 Task: Look for space in Verneuil-sur-Seine, France from 5th June, 2023 to 16th June, 2023 for 2 adults in price range Rs.14000 to Rs.18000. Place can be entire place with 1  bedroom having 1 bed and 1 bathroom. Property type can be house, flat, guest house, hotel. Booking option can be shelf check-in. Required host language is English.
Action: Mouse moved to (438, 96)
Screenshot: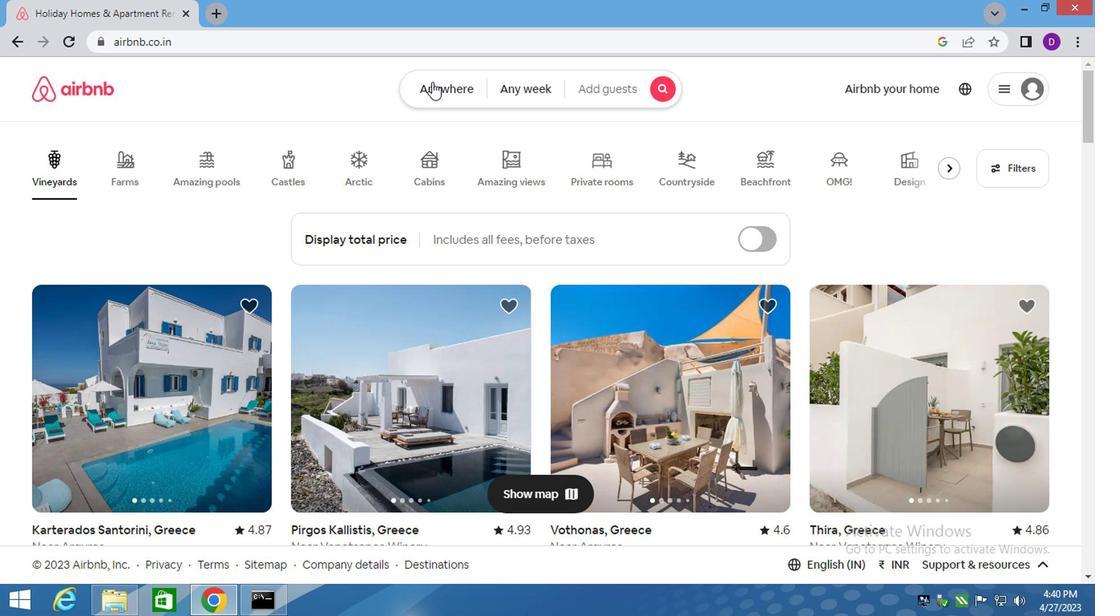 
Action: Mouse pressed left at (438, 96)
Screenshot: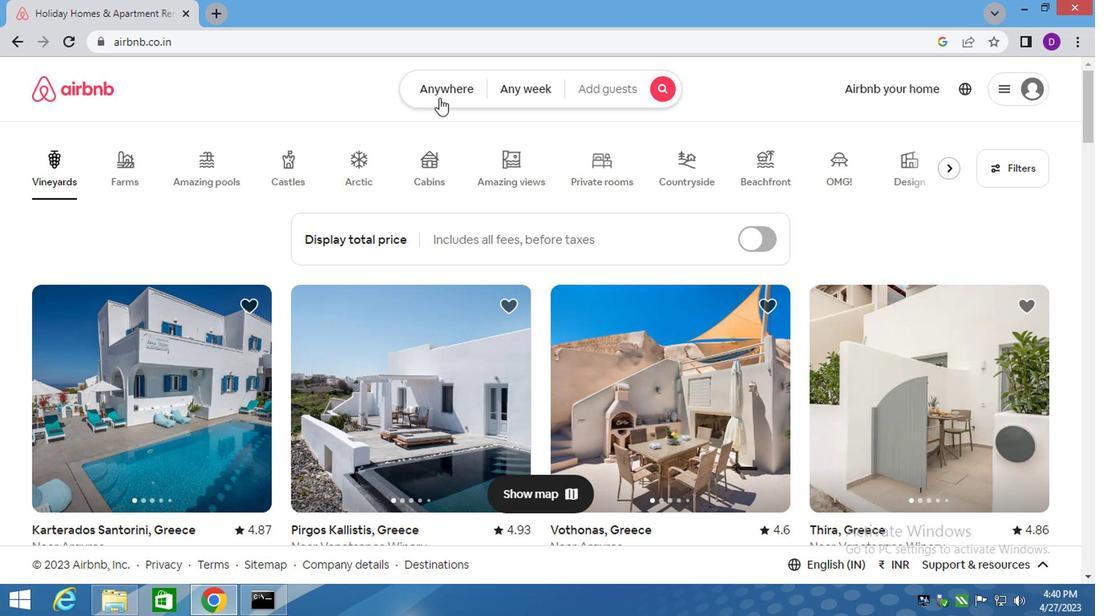 
Action: Mouse moved to (325, 154)
Screenshot: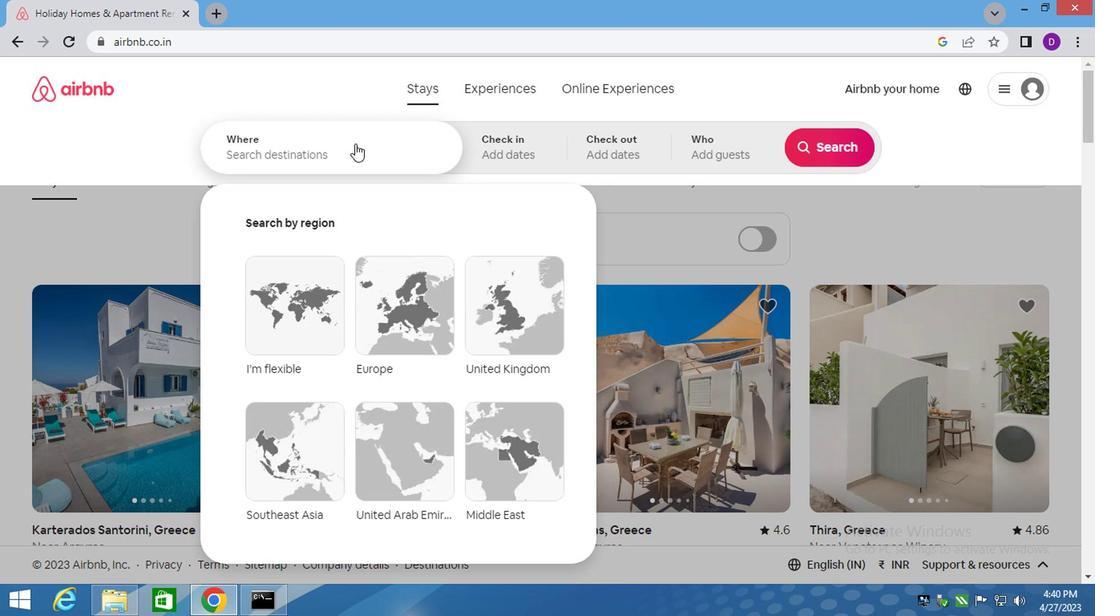 
Action: Mouse pressed left at (325, 154)
Screenshot: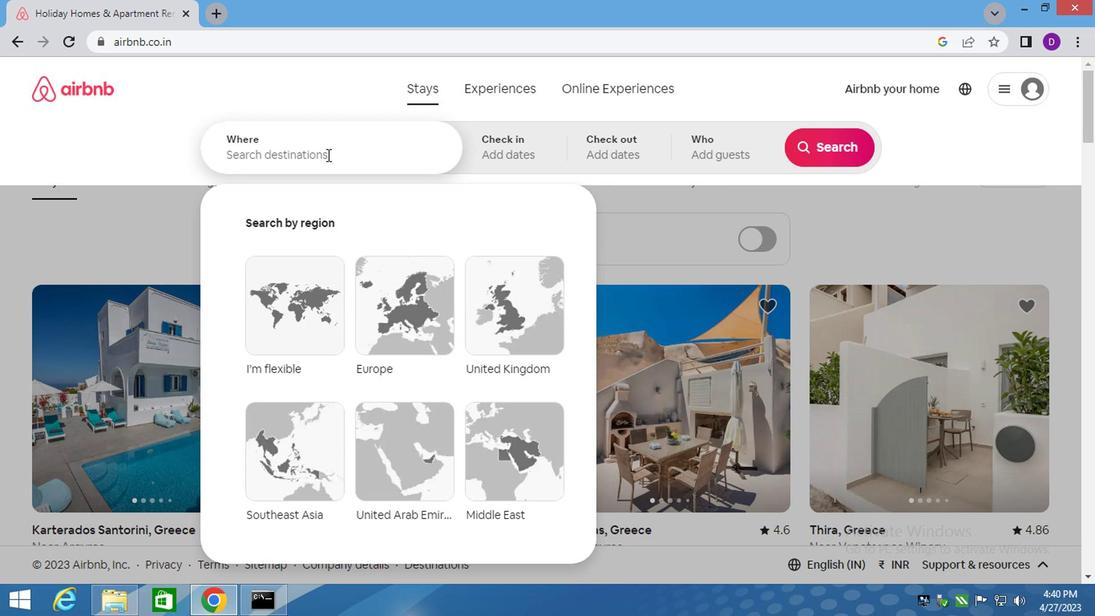 
Action: Key pressed <Key.shift>VERNEUIL<Key.down><Key.down><Key.space><Key.backspace>,<Key.shift>FRA<Key.up><Key.enter>
Screenshot: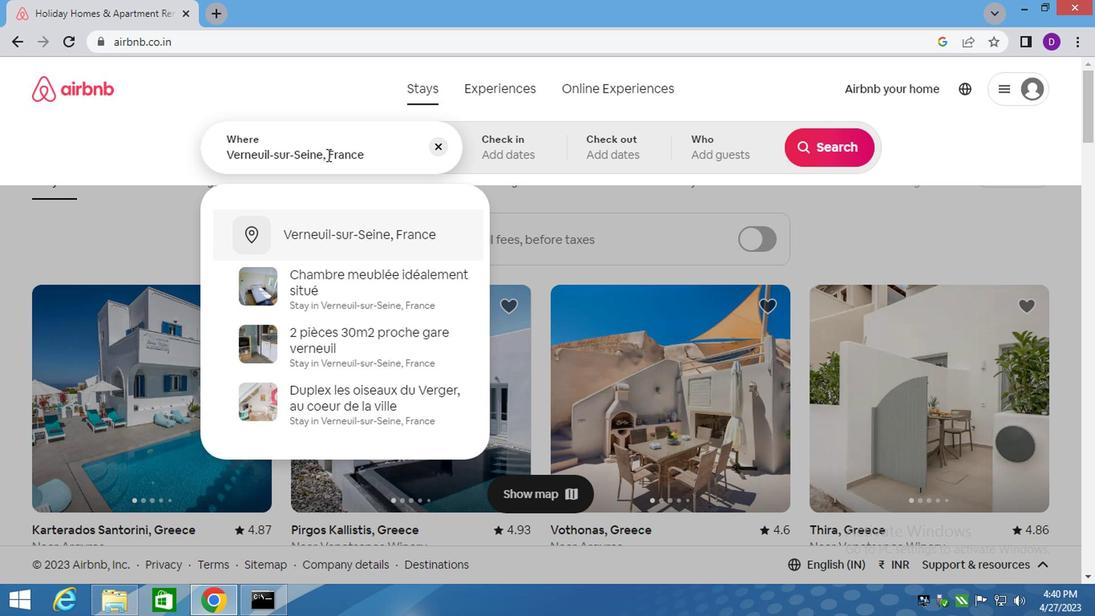 
Action: Mouse moved to (819, 277)
Screenshot: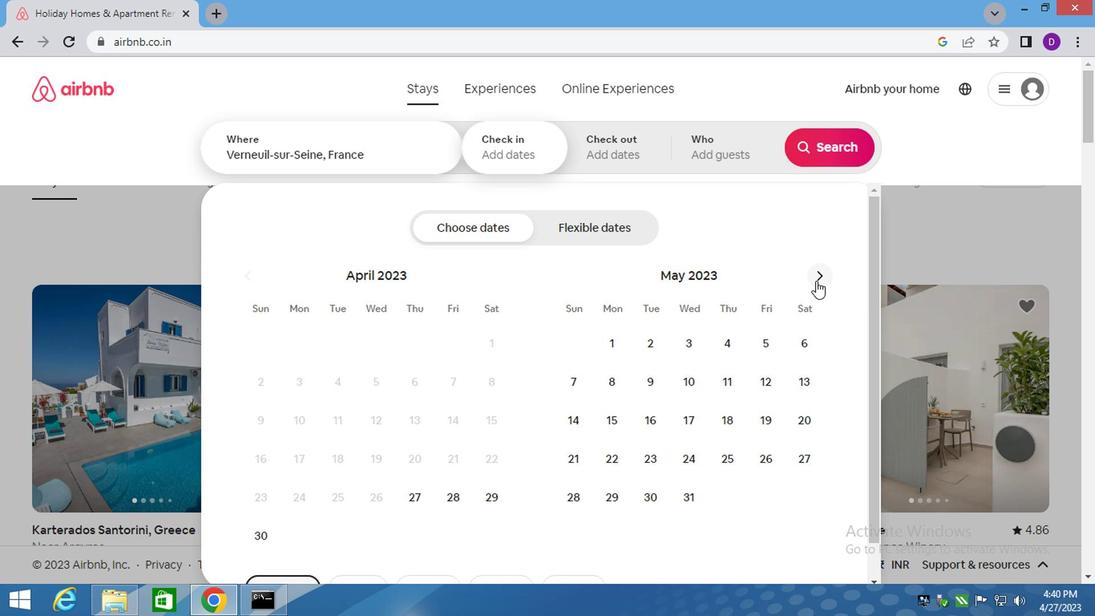 
Action: Mouse pressed left at (819, 277)
Screenshot: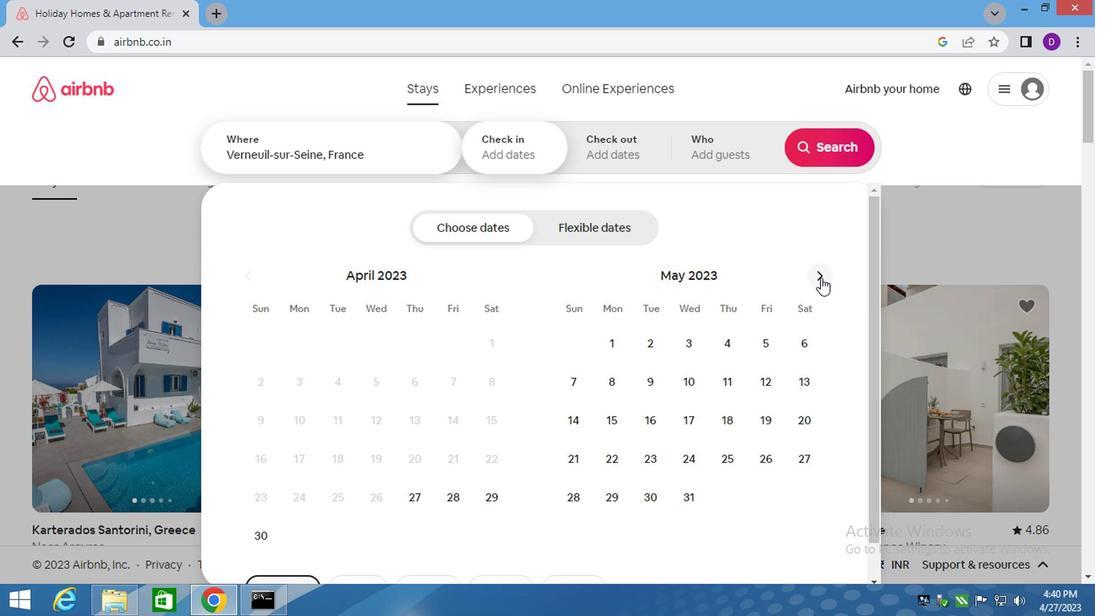 
Action: Mouse moved to (616, 384)
Screenshot: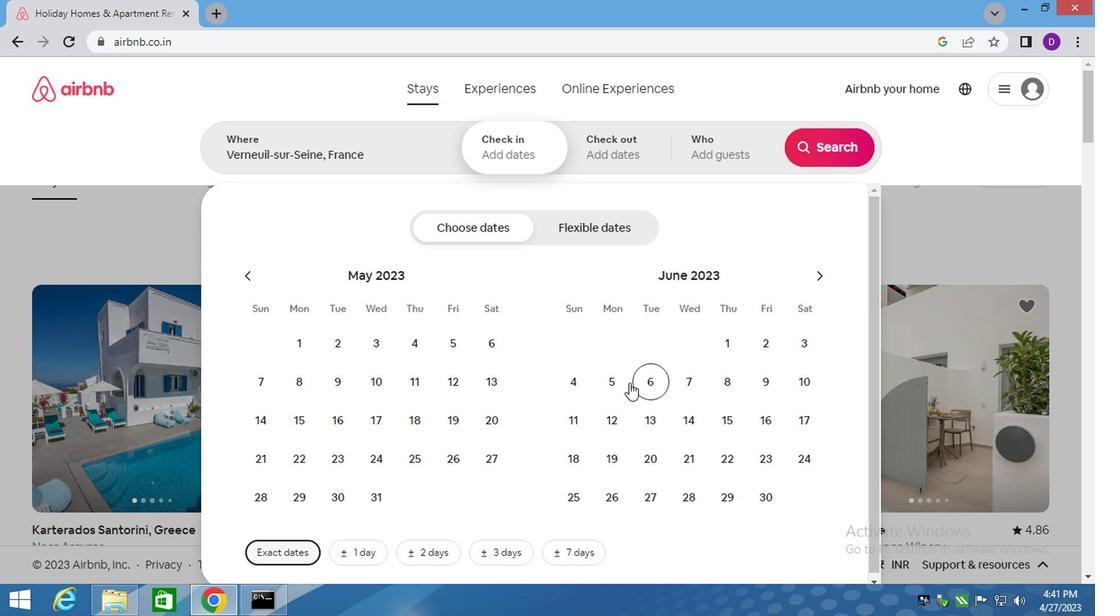 
Action: Mouse pressed left at (616, 384)
Screenshot: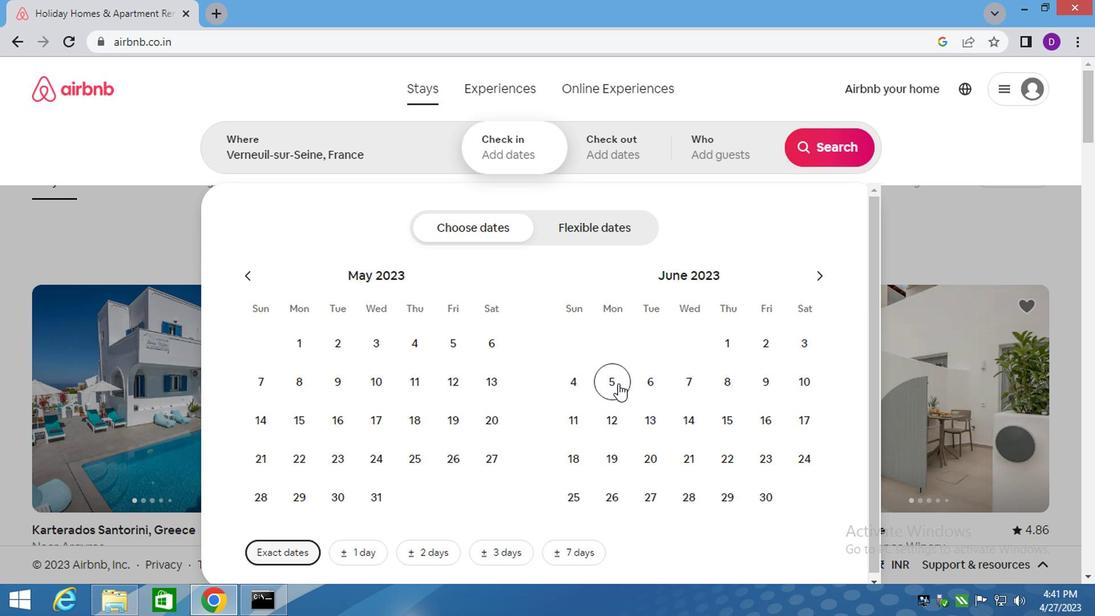 
Action: Mouse moved to (776, 420)
Screenshot: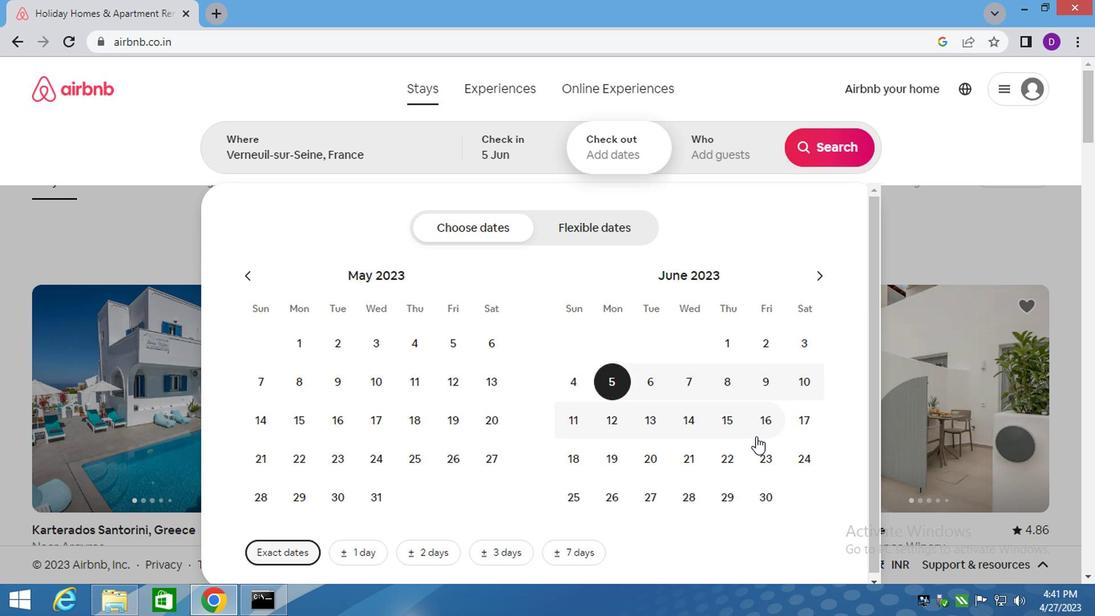 
Action: Mouse pressed left at (776, 420)
Screenshot: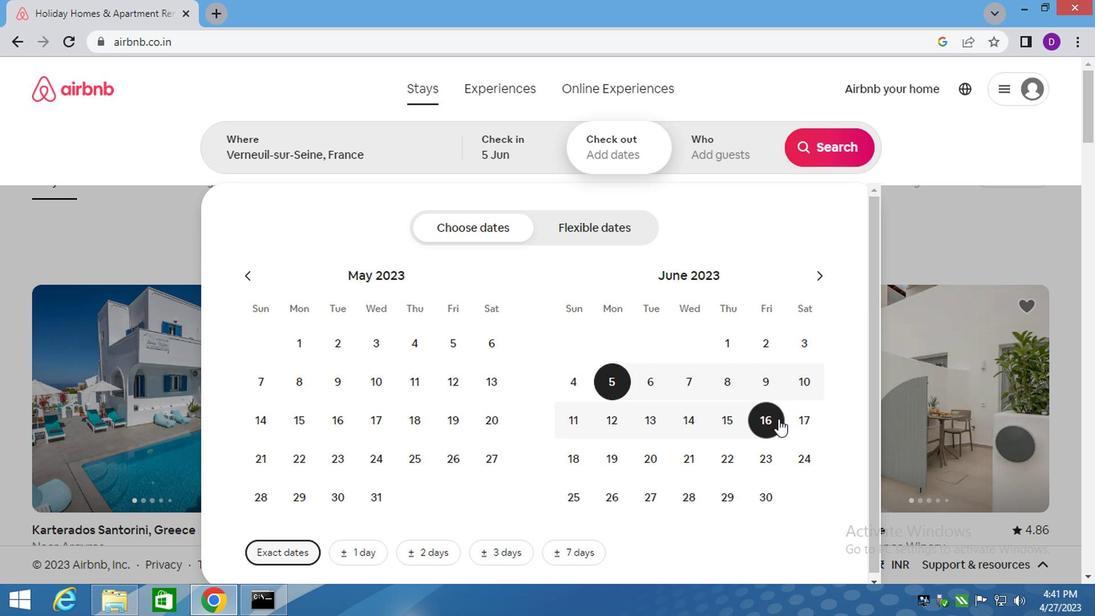 
Action: Mouse moved to (728, 146)
Screenshot: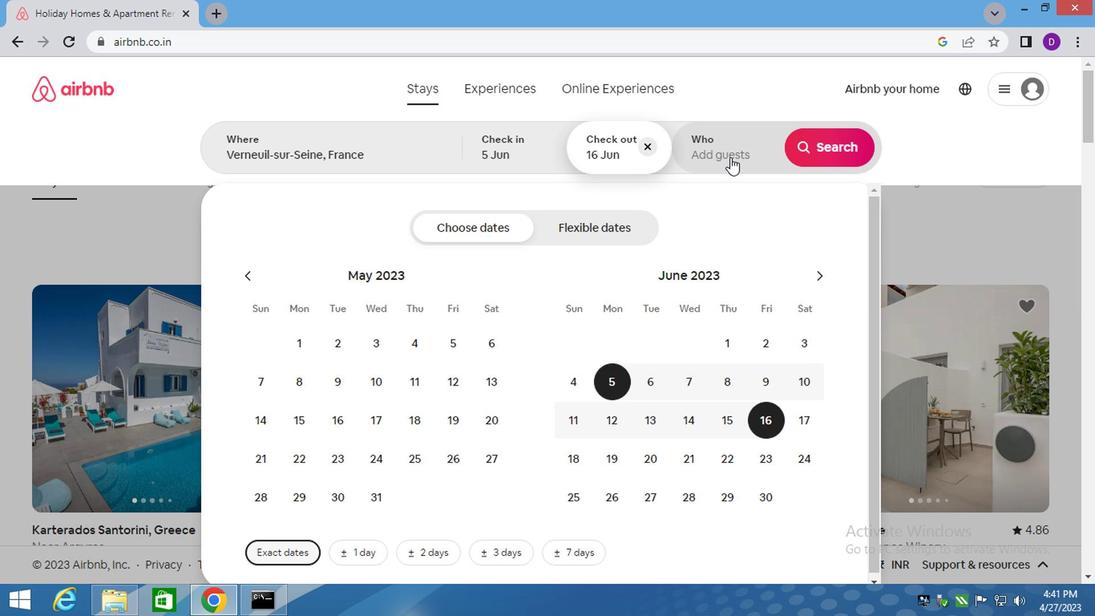
Action: Mouse pressed left at (728, 146)
Screenshot: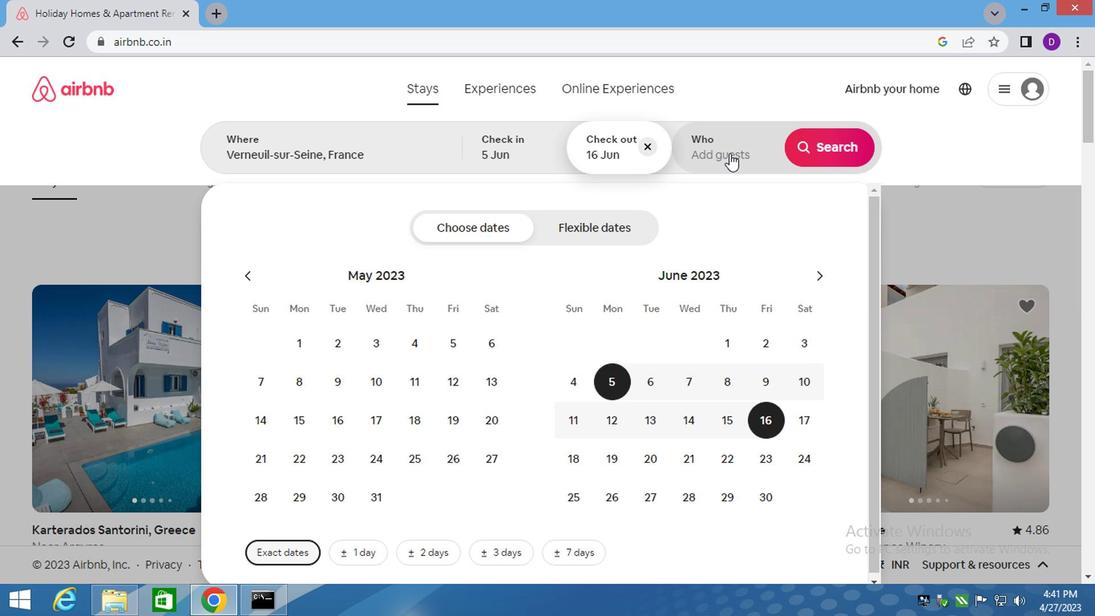 
Action: Mouse moved to (823, 236)
Screenshot: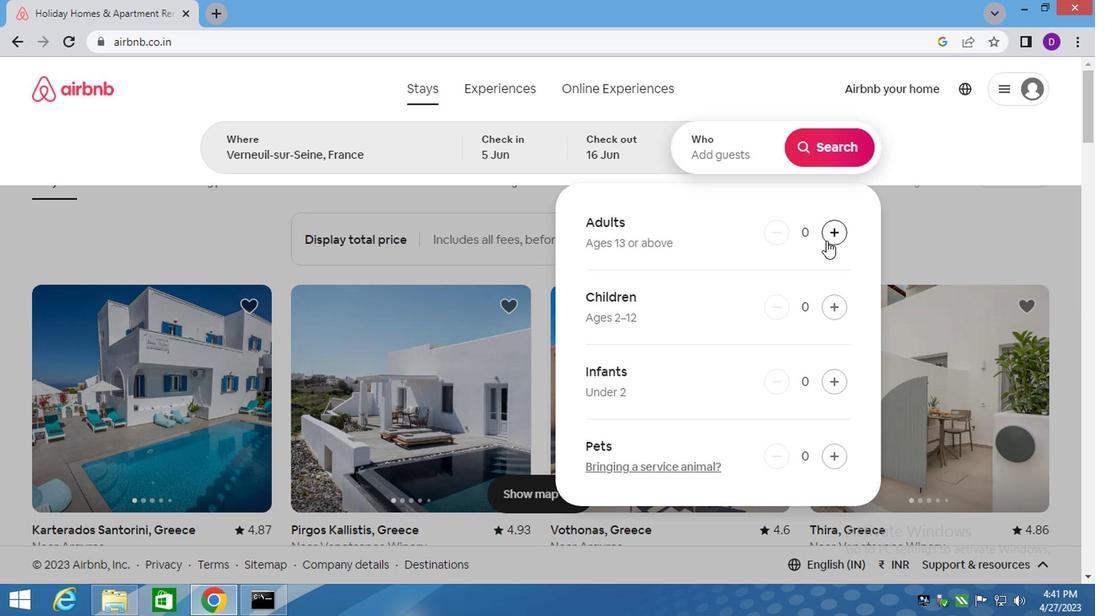 
Action: Mouse pressed left at (823, 236)
Screenshot: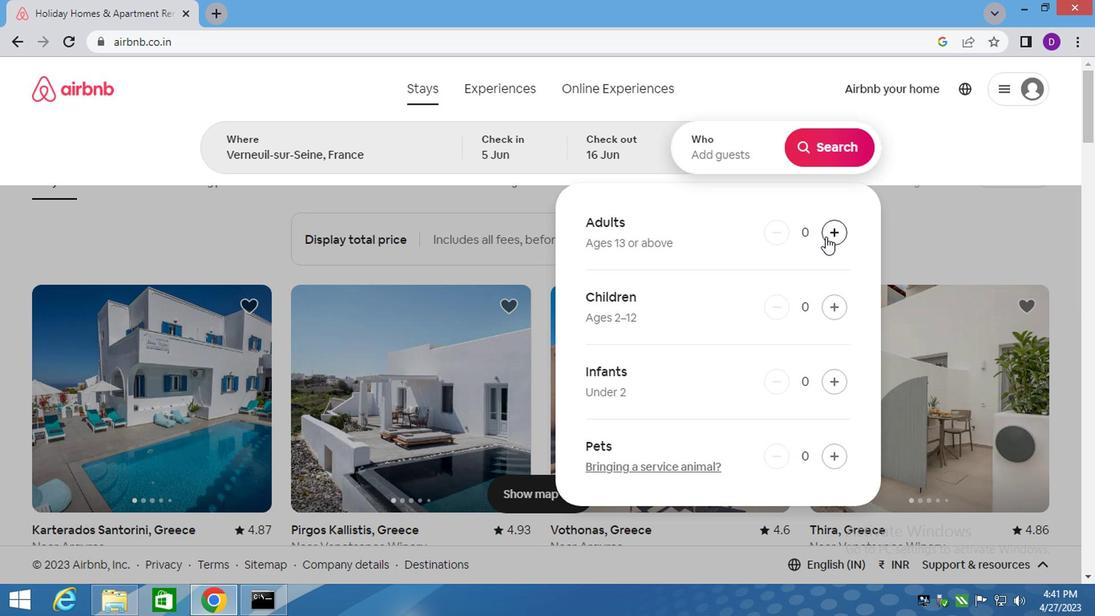 
Action: Mouse pressed left at (823, 236)
Screenshot: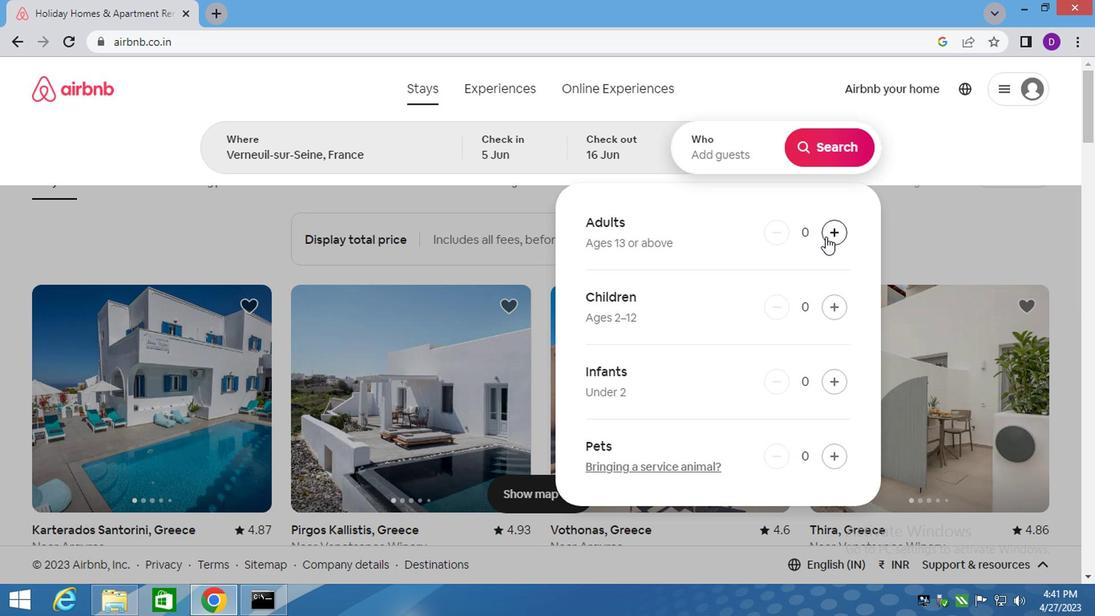 
Action: Mouse moved to (835, 148)
Screenshot: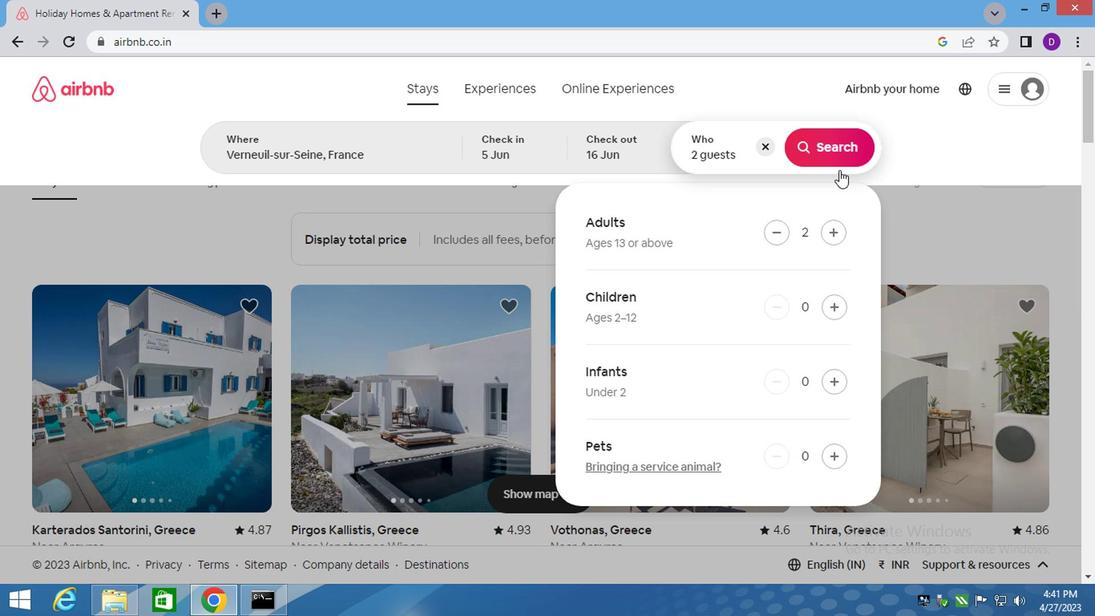 
Action: Mouse pressed left at (835, 148)
Screenshot: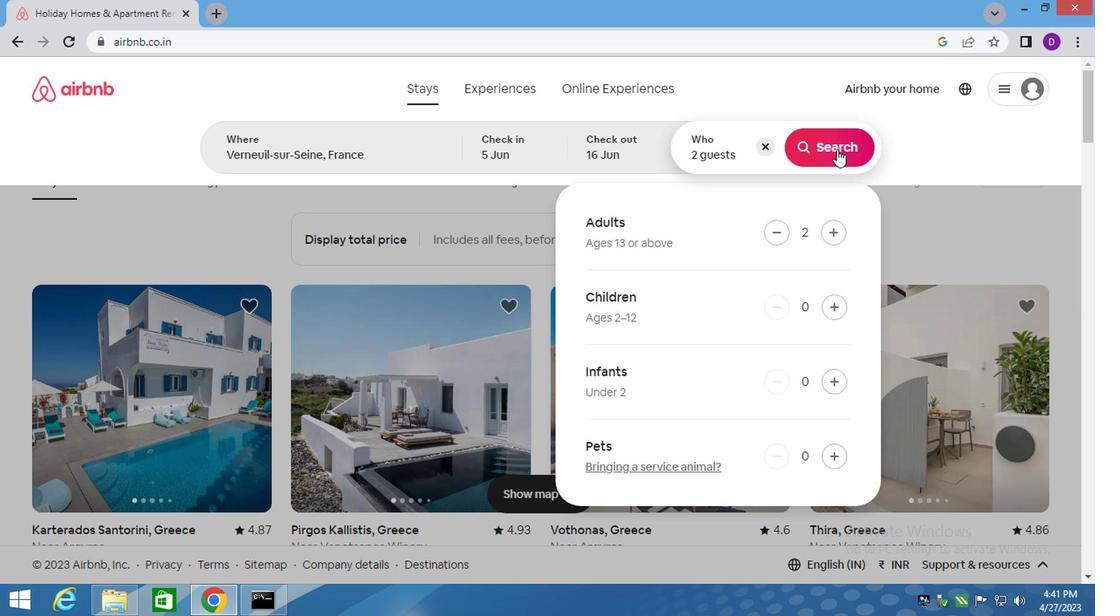 
Action: Mouse moved to (1030, 154)
Screenshot: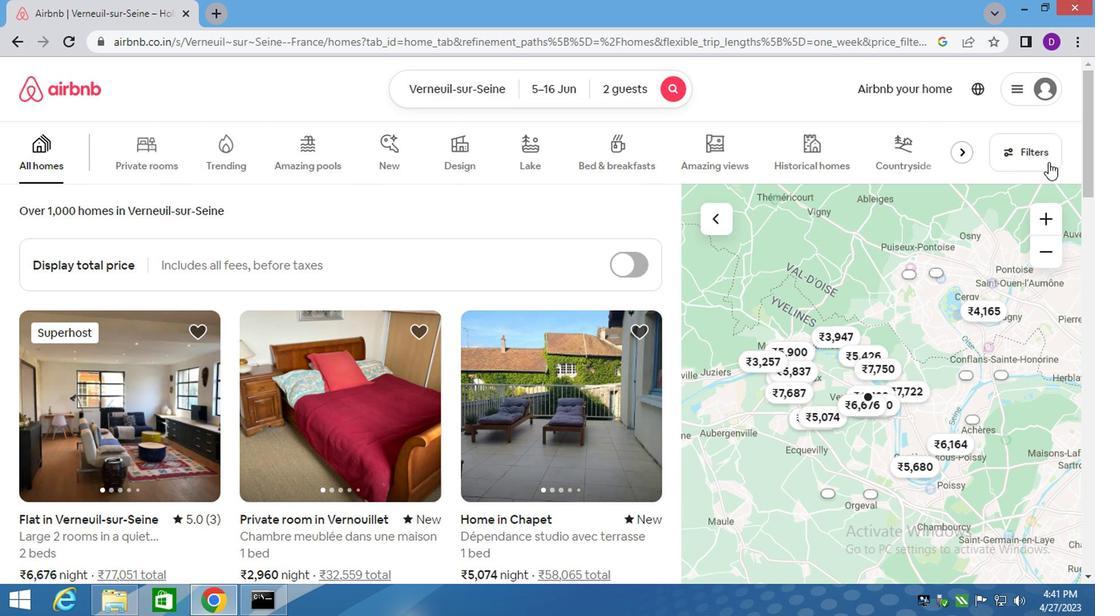 
Action: Mouse pressed left at (1030, 154)
Screenshot: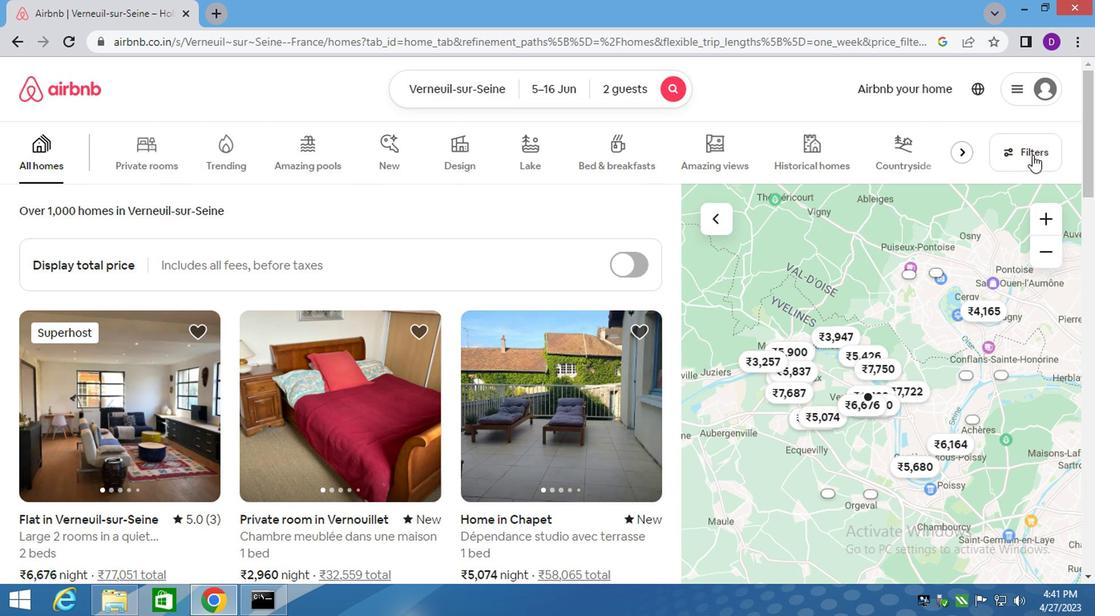 
Action: Mouse moved to (463, 358)
Screenshot: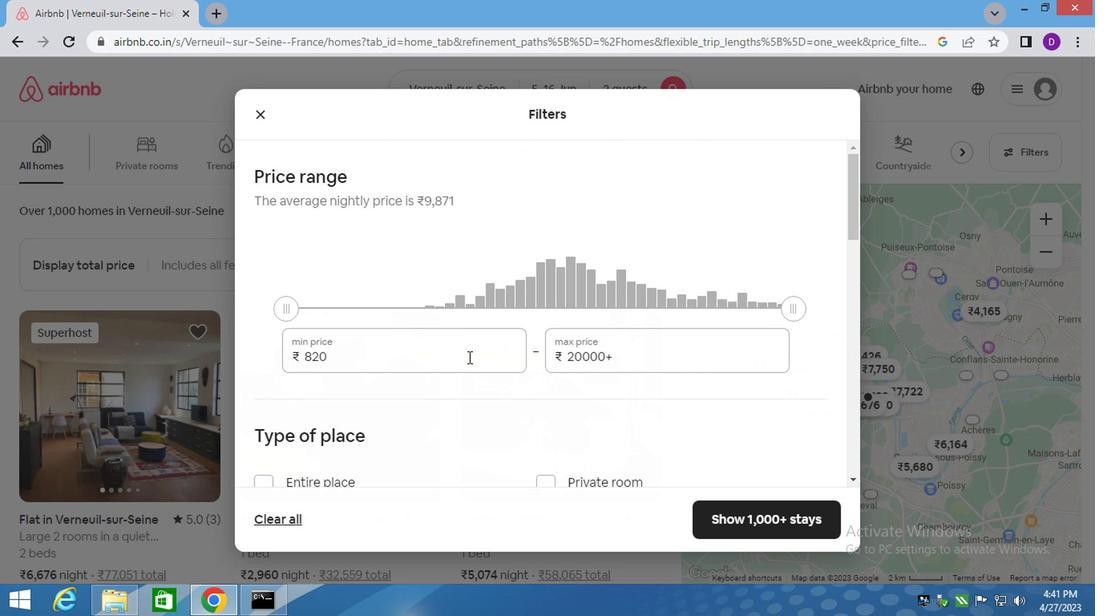 
Action: Mouse pressed left at (463, 358)
Screenshot: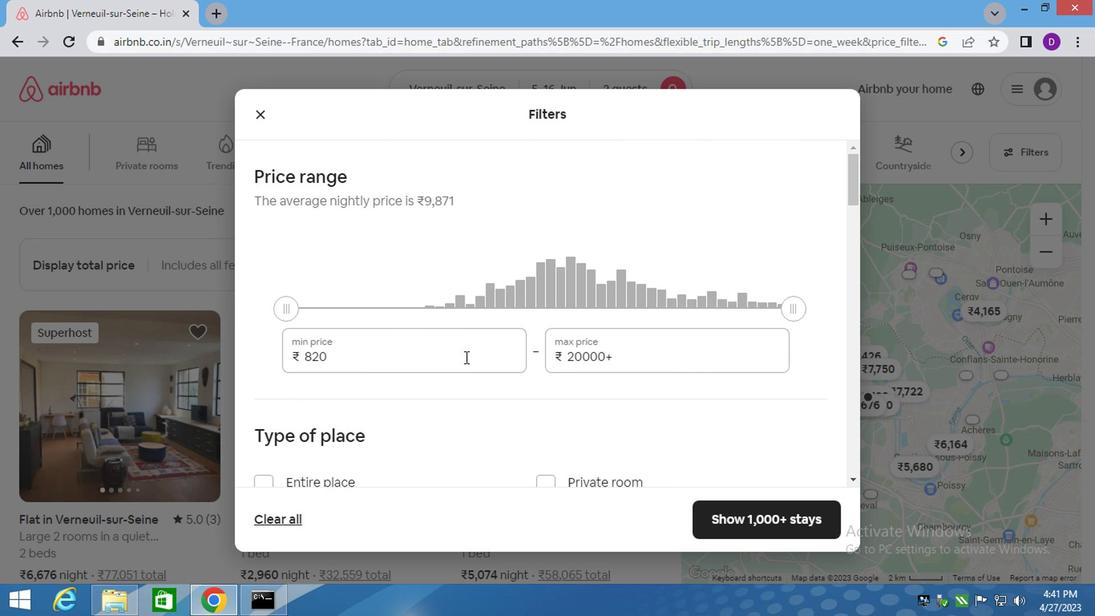 
Action: Mouse pressed left at (463, 358)
Screenshot: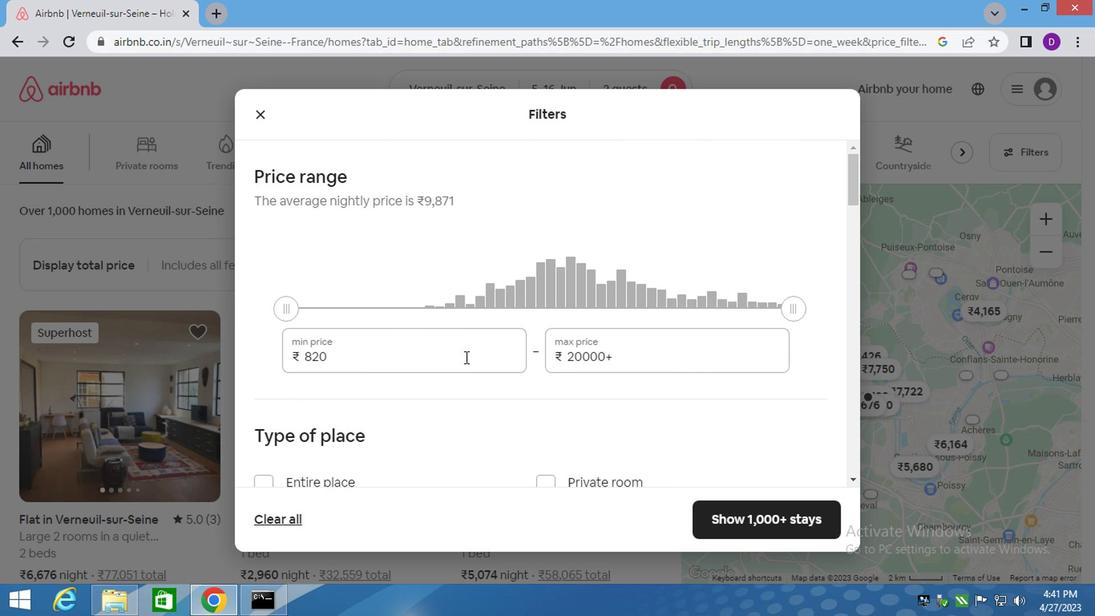 
Action: Key pressed 14000<Key.tab>18000
Screenshot: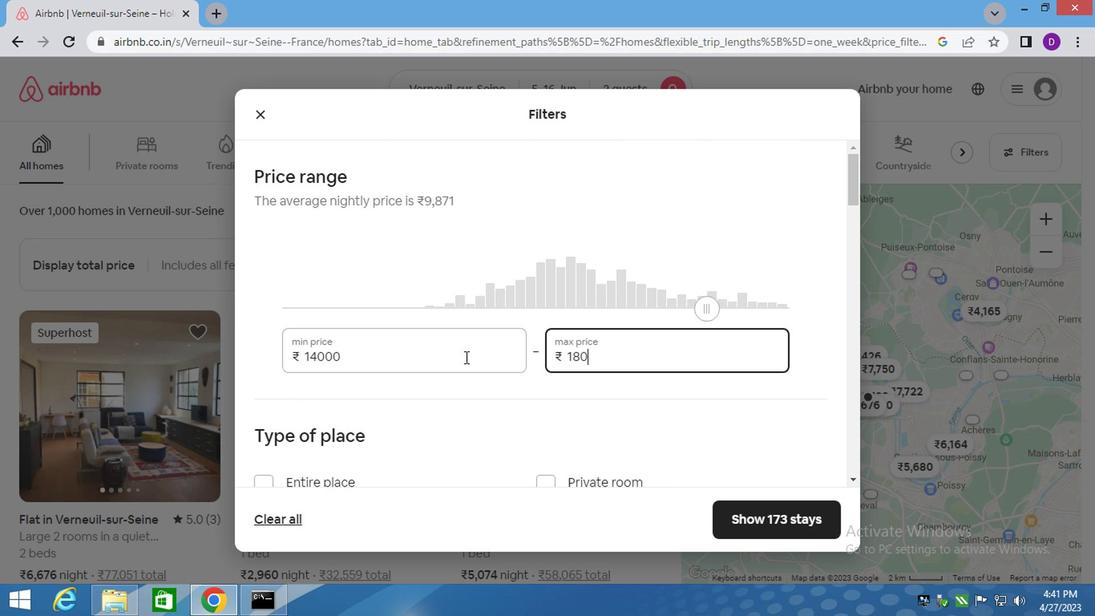 
Action: Mouse moved to (344, 421)
Screenshot: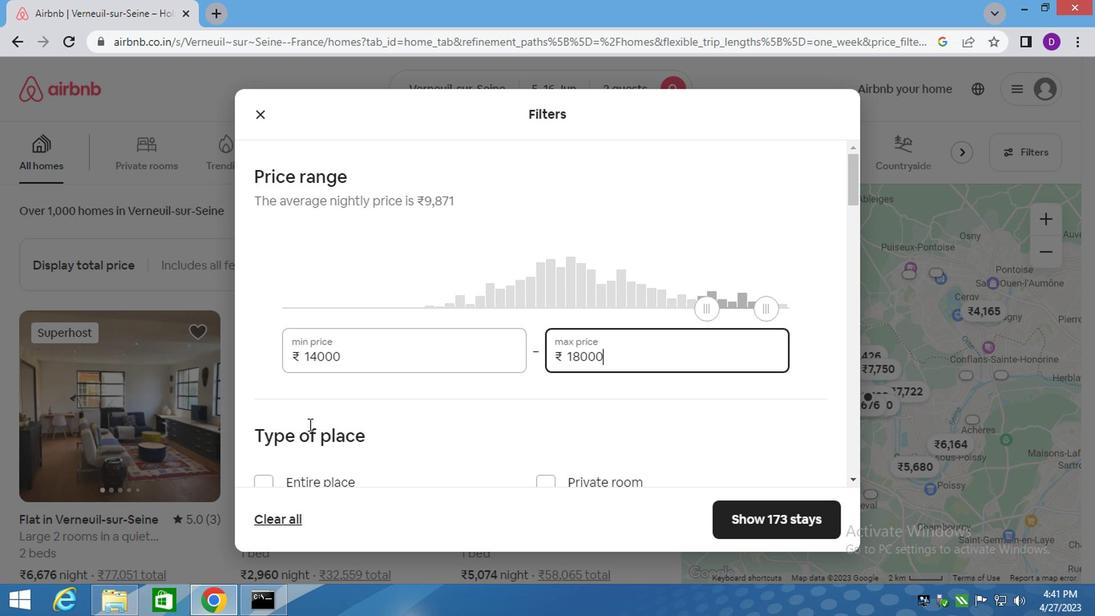 
Action: Mouse scrolled (344, 420) with delta (0, 0)
Screenshot: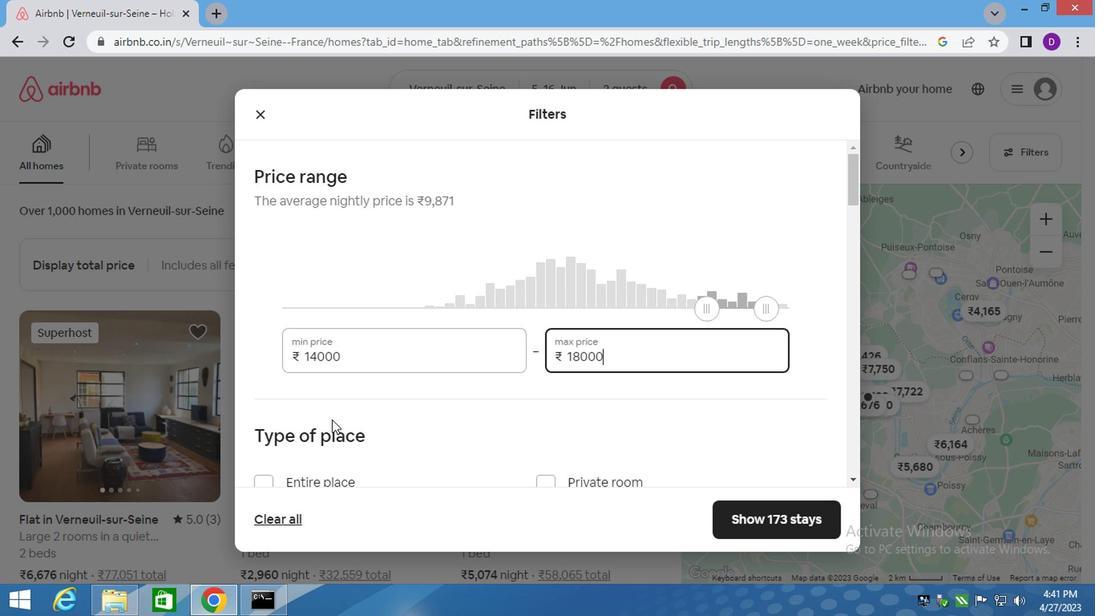 
Action: Mouse moved to (346, 421)
Screenshot: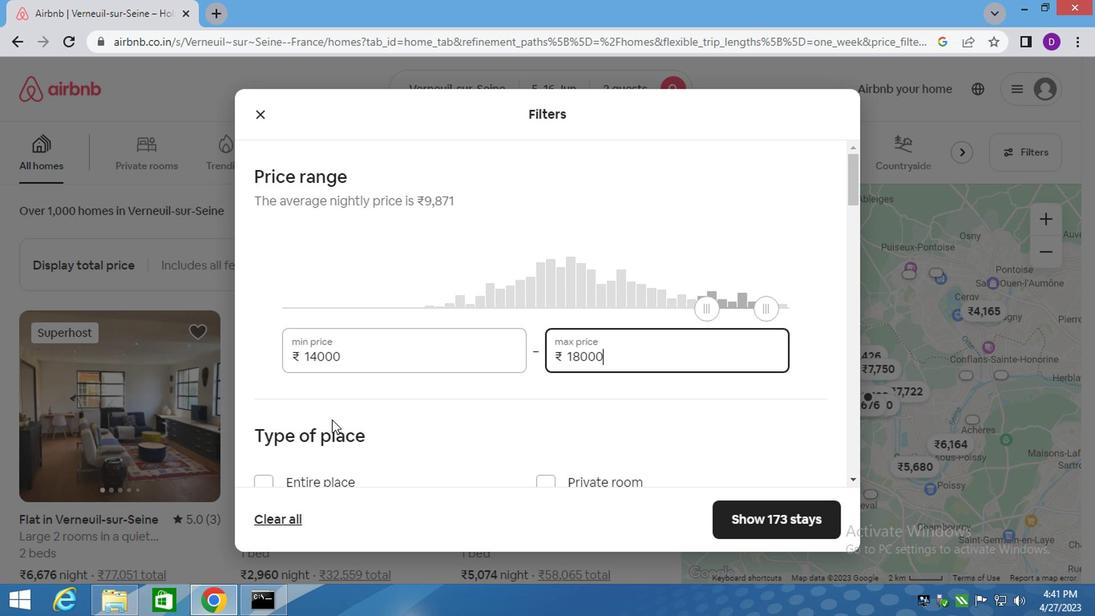 
Action: Mouse scrolled (346, 420) with delta (0, 0)
Screenshot: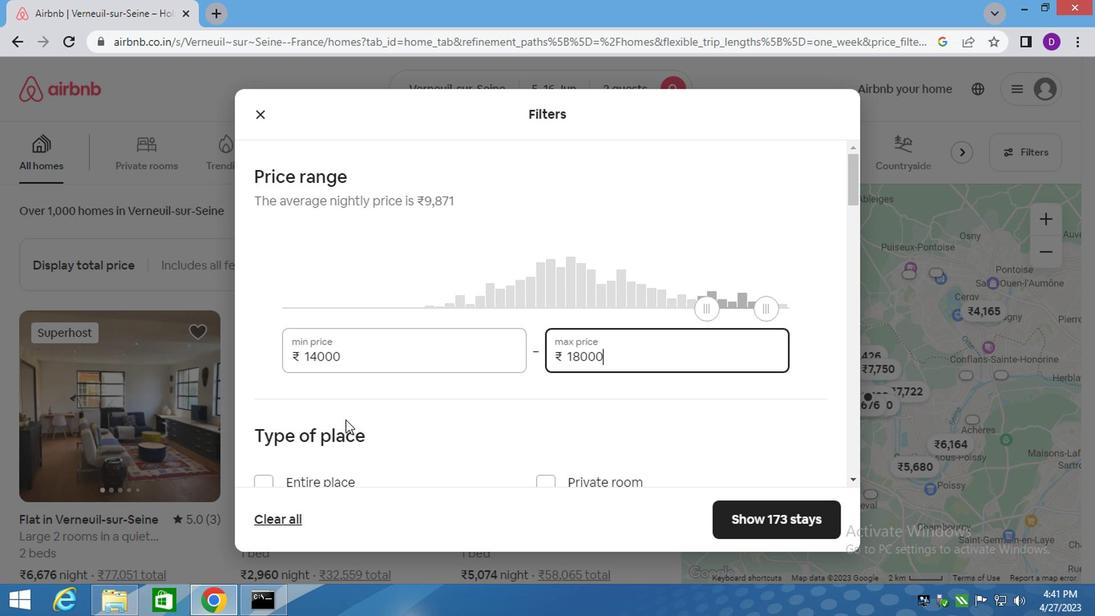 
Action: Mouse moved to (316, 334)
Screenshot: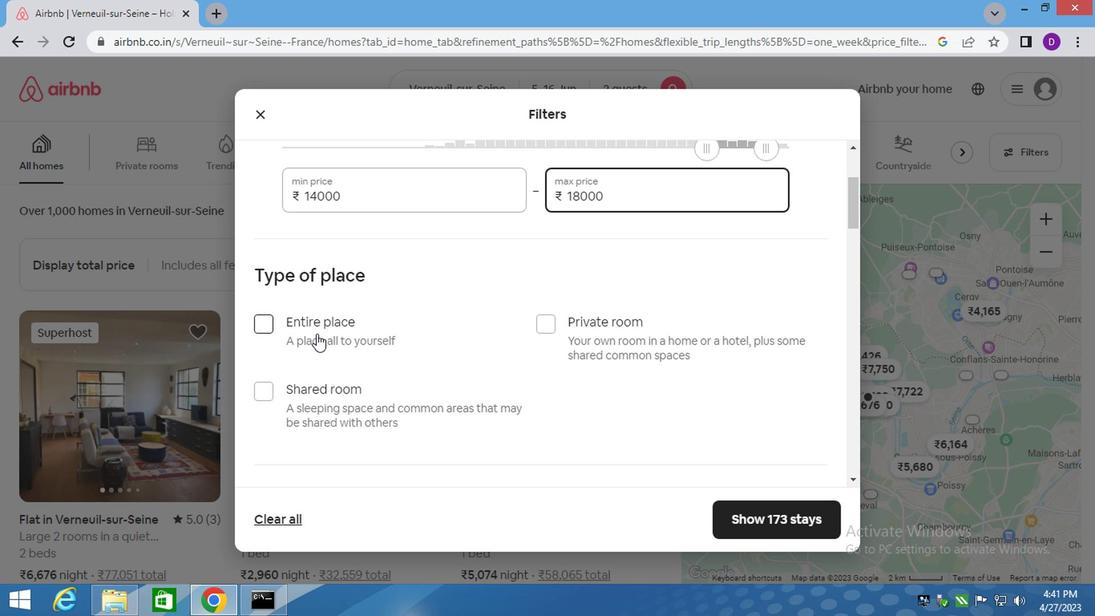 
Action: Mouse pressed left at (316, 334)
Screenshot: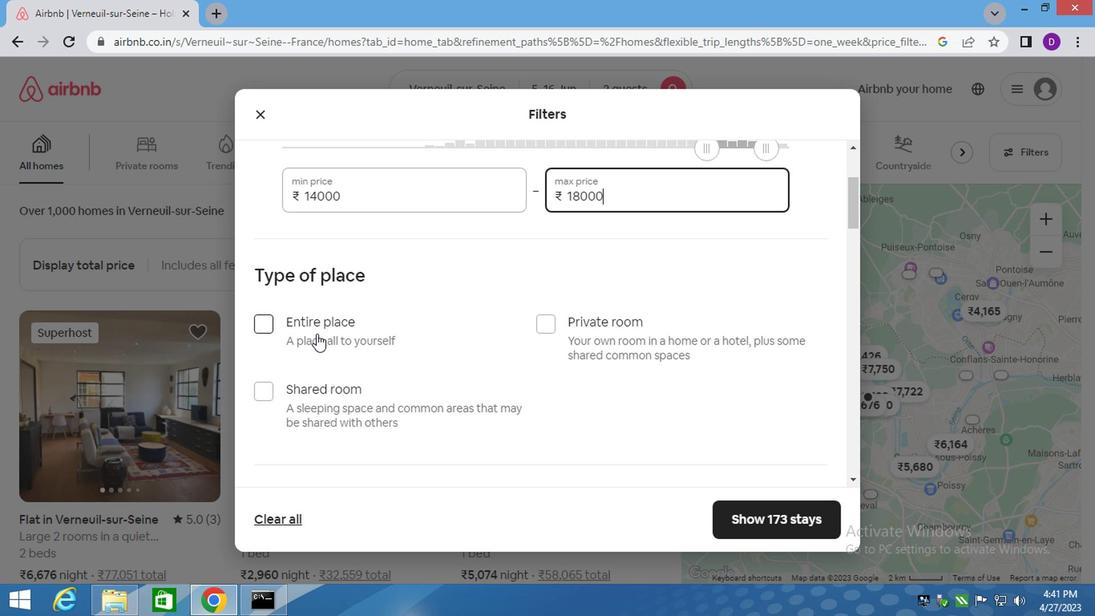 
Action: Mouse scrolled (316, 333) with delta (0, 0)
Screenshot: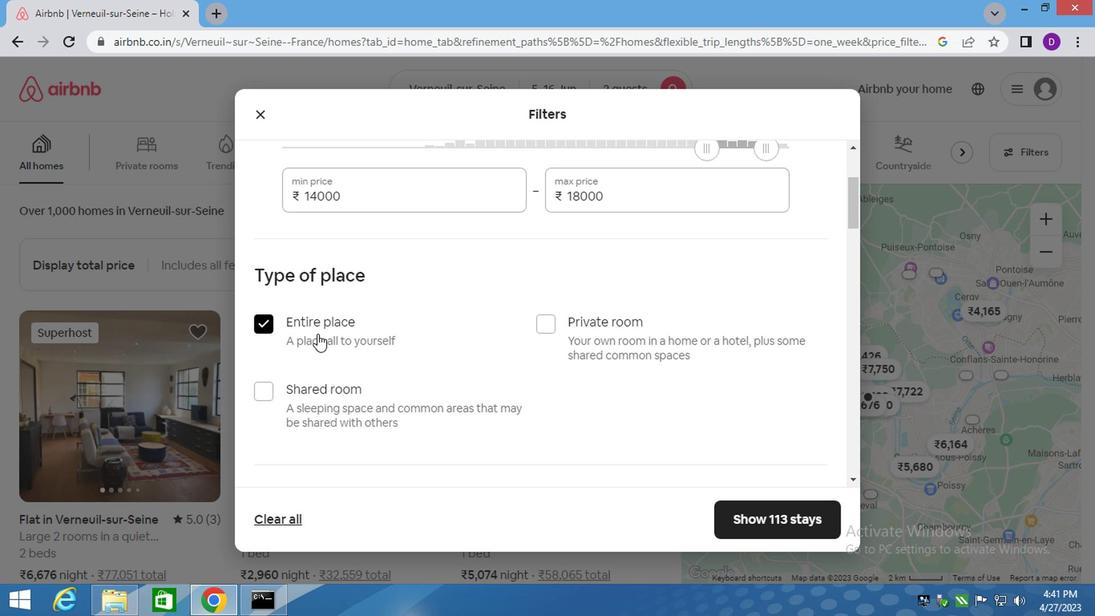 
Action: Mouse scrolled (316, 333) with delta (0, 0)
Screenshot: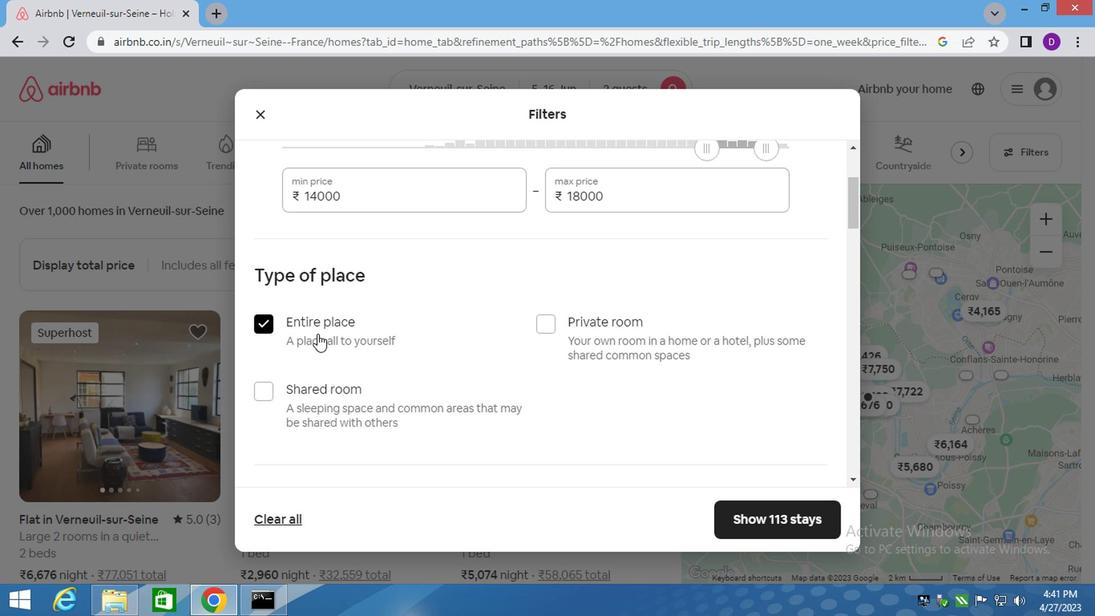 
Action: Mouse moved to (379, 383)
Screenshot: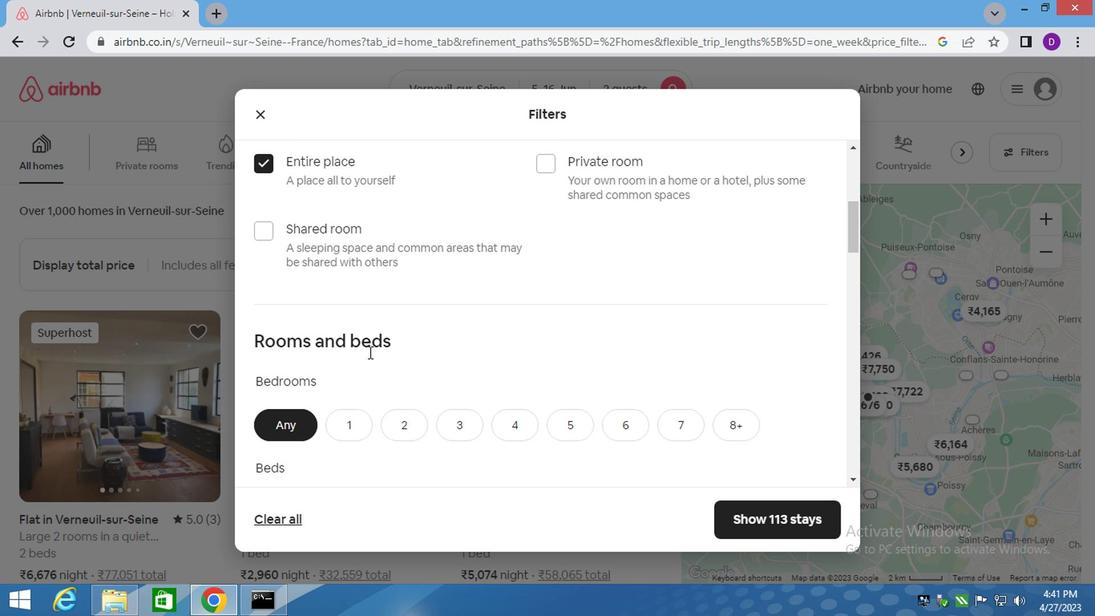 
Action: Mouse scrolled (379, 383) with delta (0, 0)
Screenshot: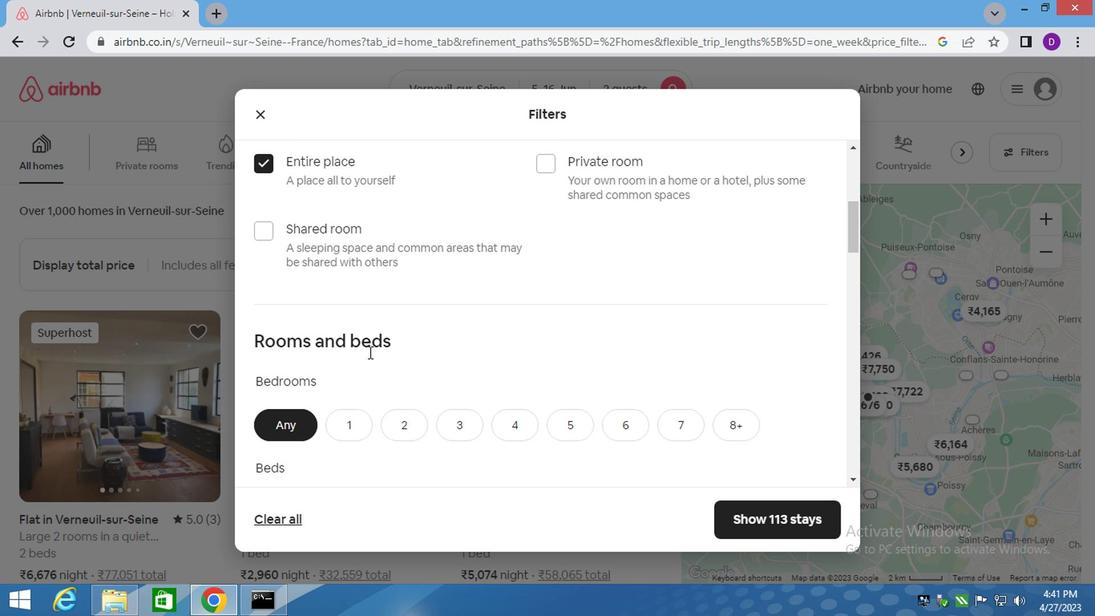 
Action: Mouse moved to (368, 359)
Screenshot: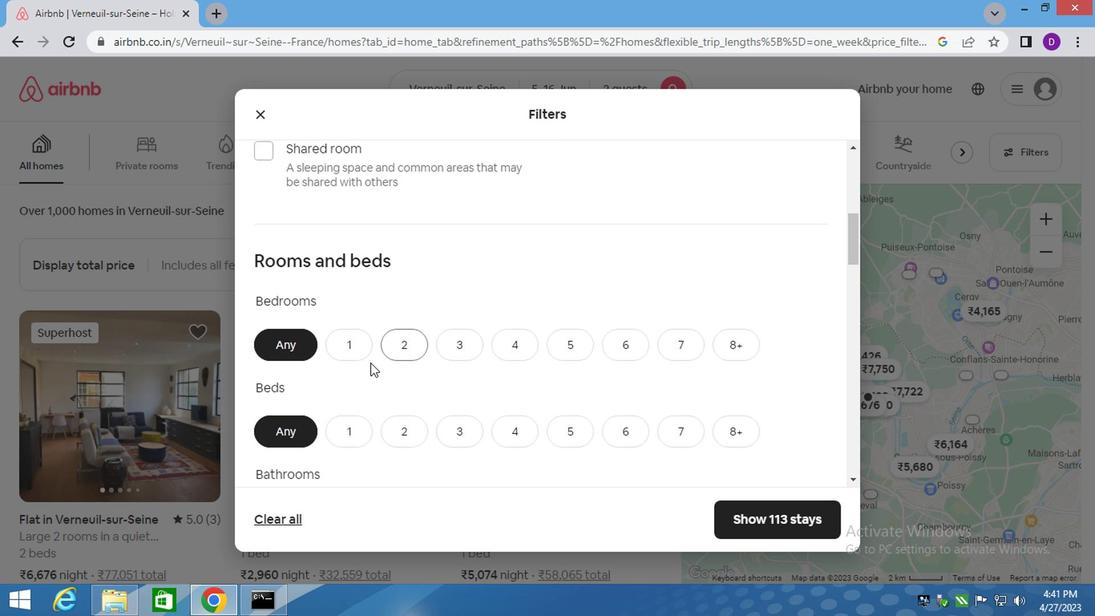
Action: Mouse scrolled (368, 358) with delta (0, 0)
Screenshot: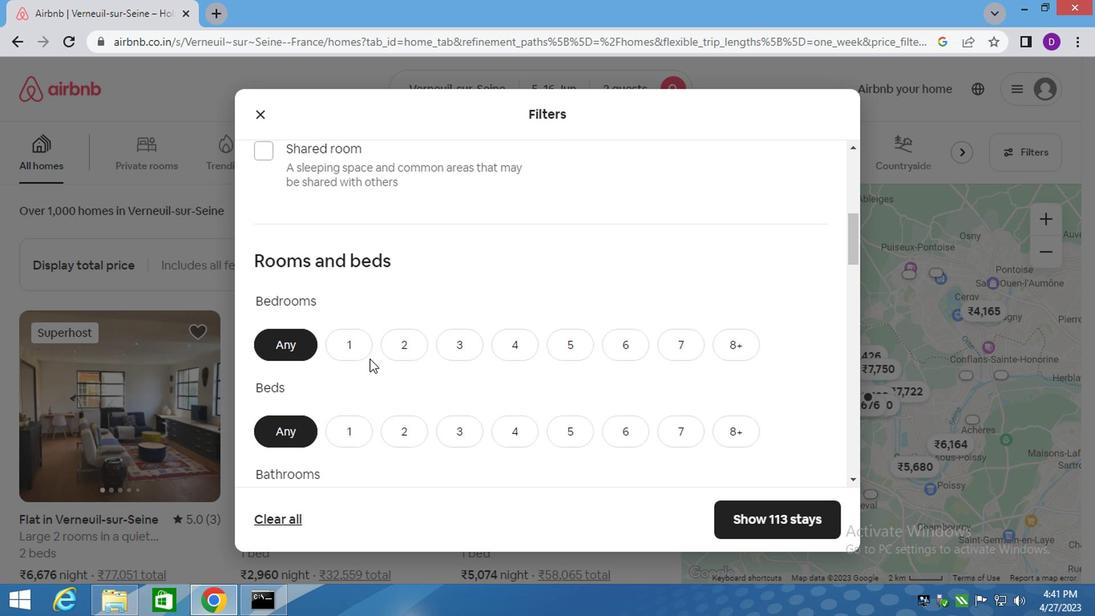 
Action: Mouse moved to (354, 262)
Screenshot: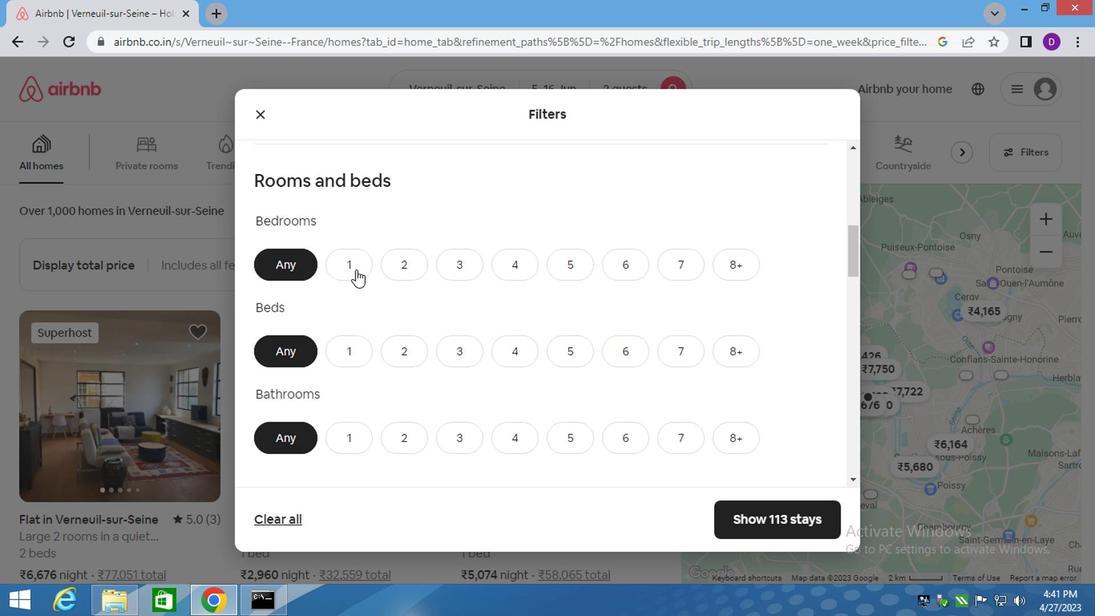 
Action: Mouse pressed left at (354, 262)
Screenshot: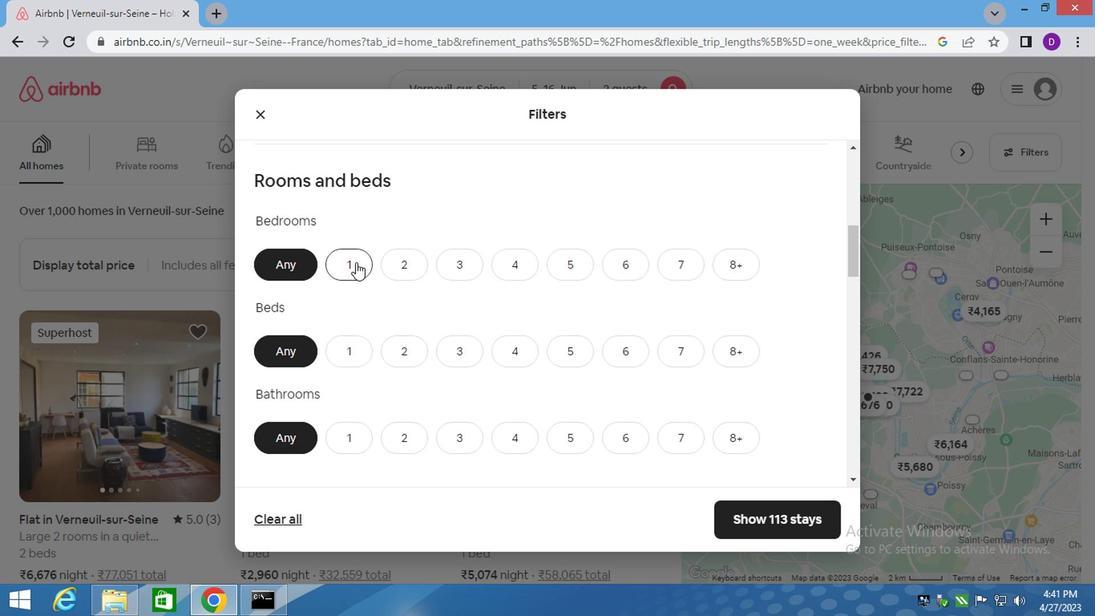 
Action: Mouse moved to (343, 359)
Screenshot: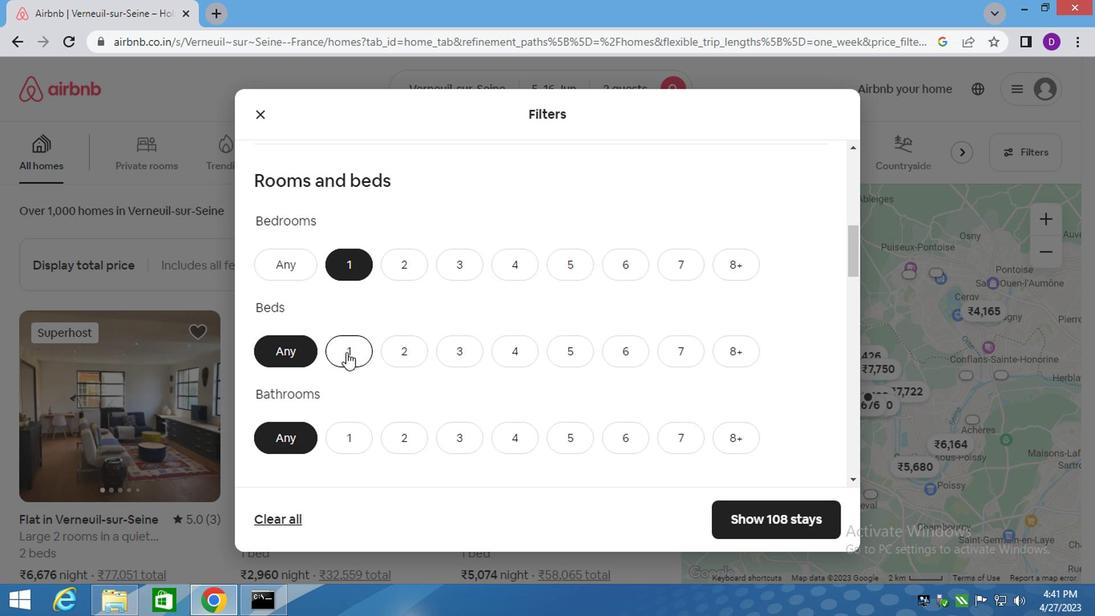 
Action: Mouse pressed left at (343, 359)
Screenshot: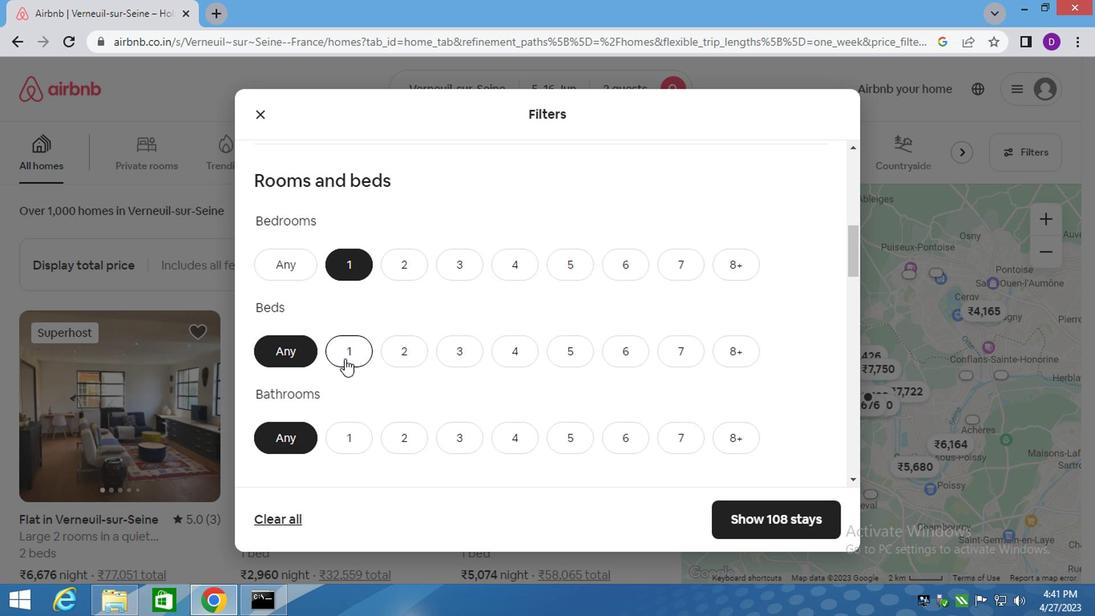 
Action: Mouse moved to (351, 447)
Screenshot: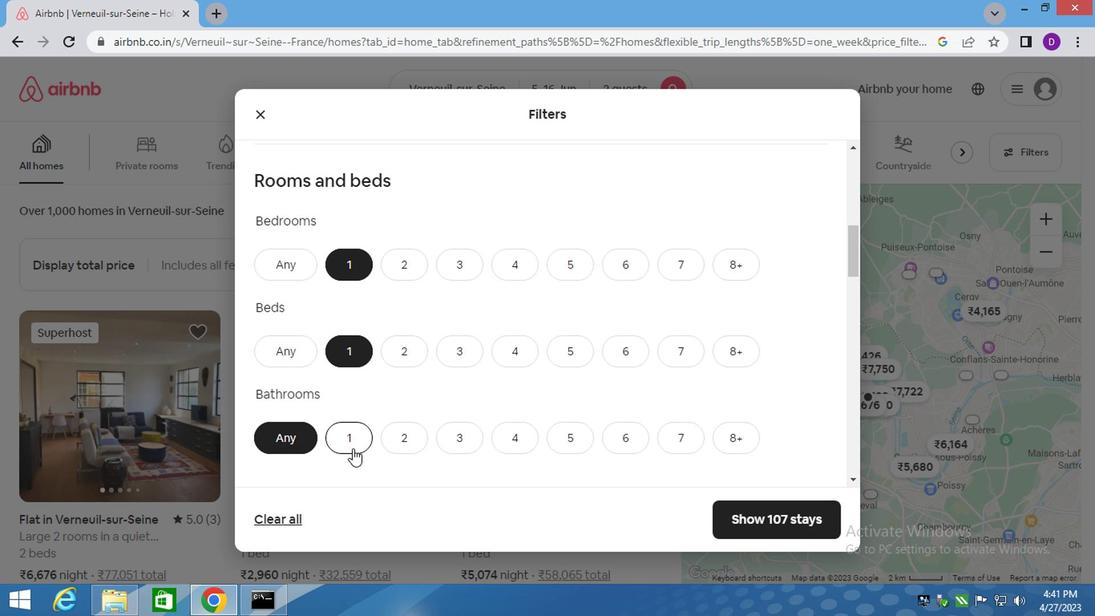 
Action: Mouse pressed left at (351, 447)
Screenshot: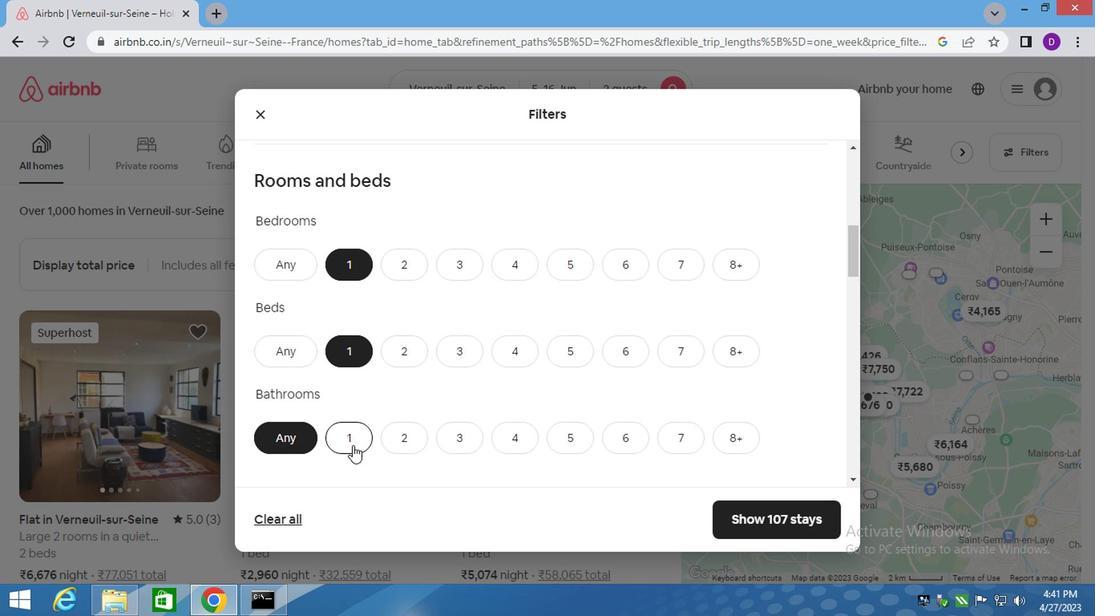 
Action: Mouse moved to (375, 399)
Screenshot: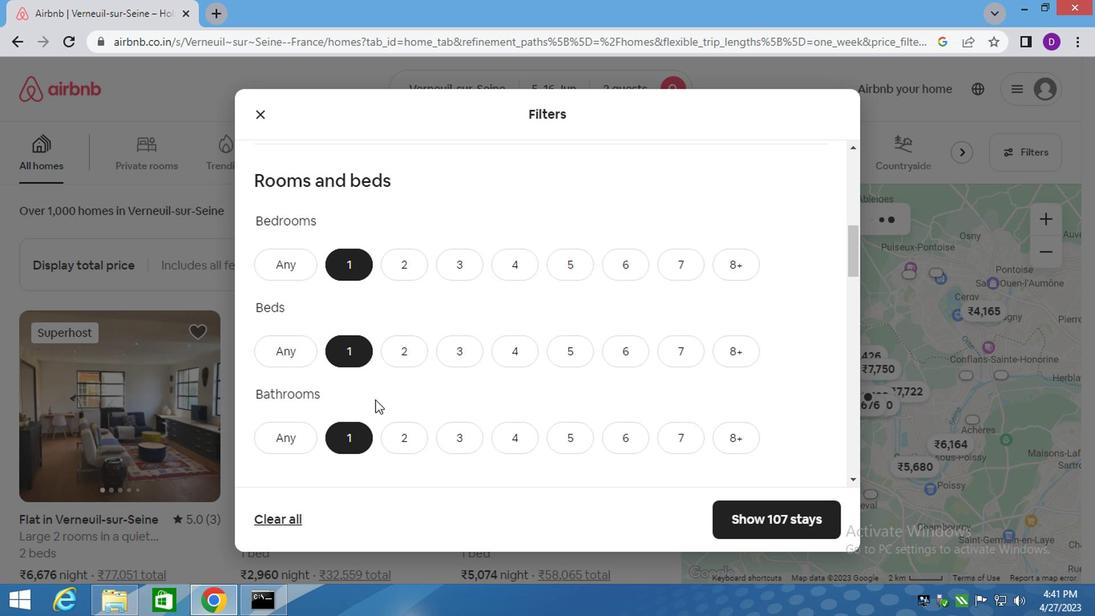 
Action: Mouse scrolled (375, 399) with delta (0, 0)
Screenshot: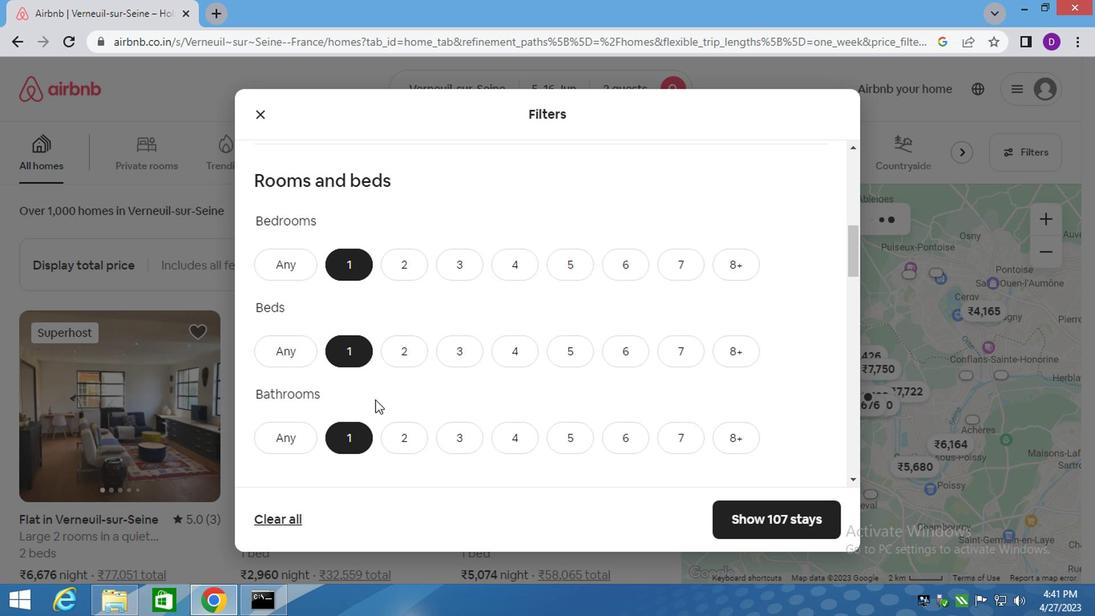 
Action: Mouse scrolled (375, 399) with delta (0, 0)
Screenshot: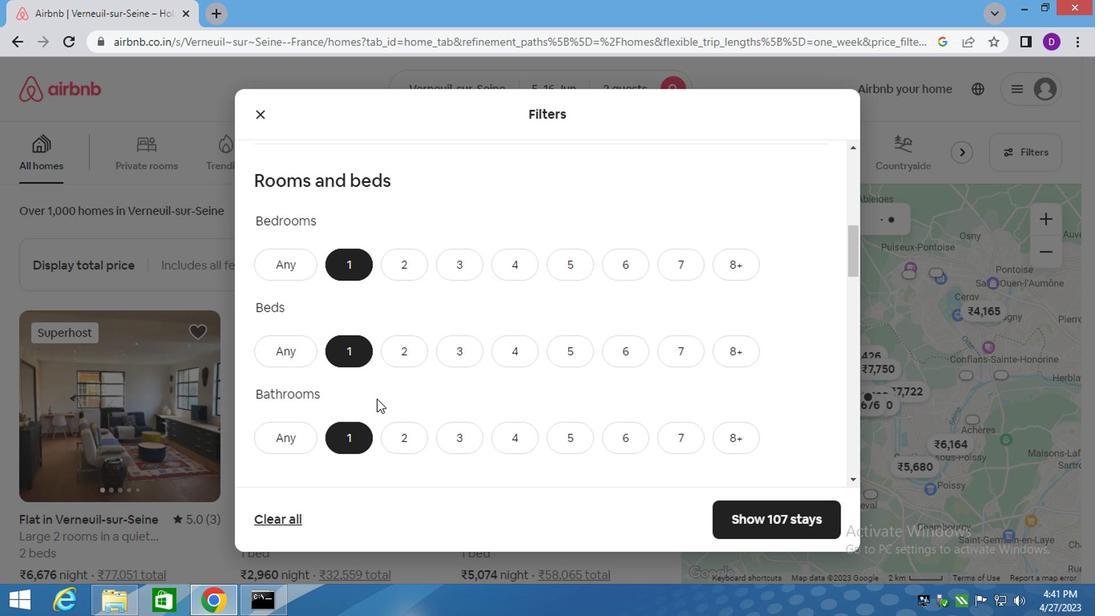 
Action: Mouse scrolled (375, 399) with delta (0, 0)
Screenshot: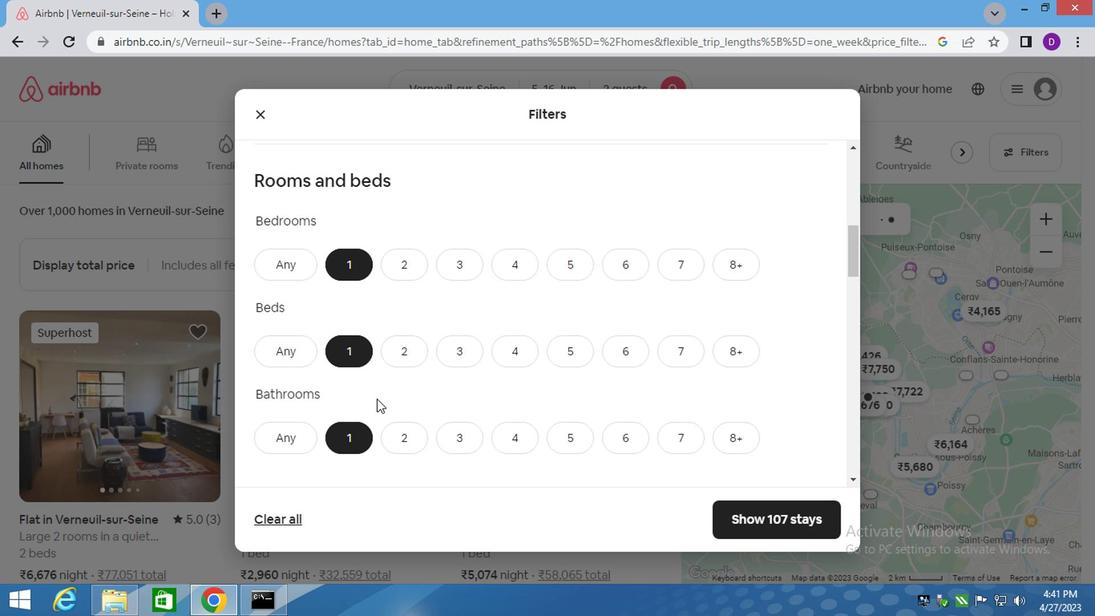 
Action: Mouse scrolled (375, 399) with delta (0, 0)
Screenshot: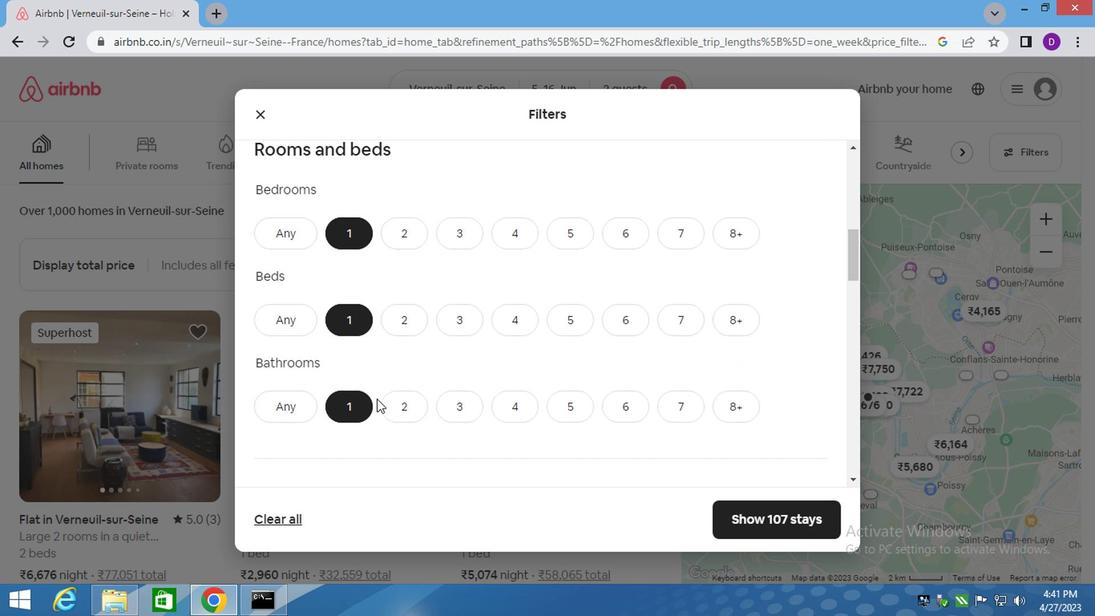 
Action: Mouse moved to (419, 418)
Screenshot: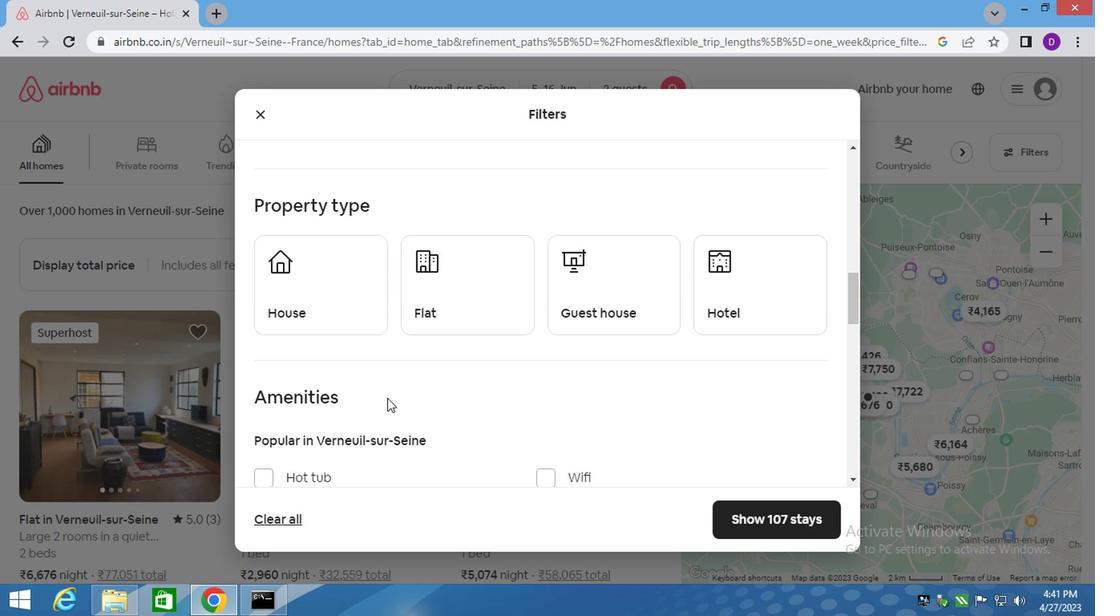 
Action: Mouse scrolled (419, 417) with delta (0, -1)
Screenshot: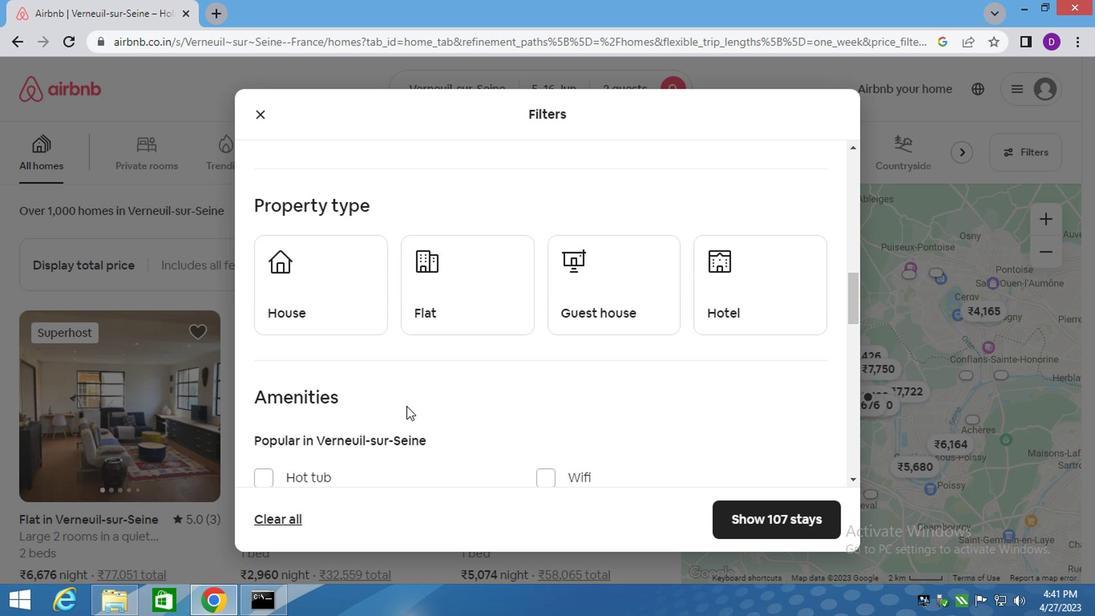 
Action: Mouse moved to (341, 177)
Screenshot: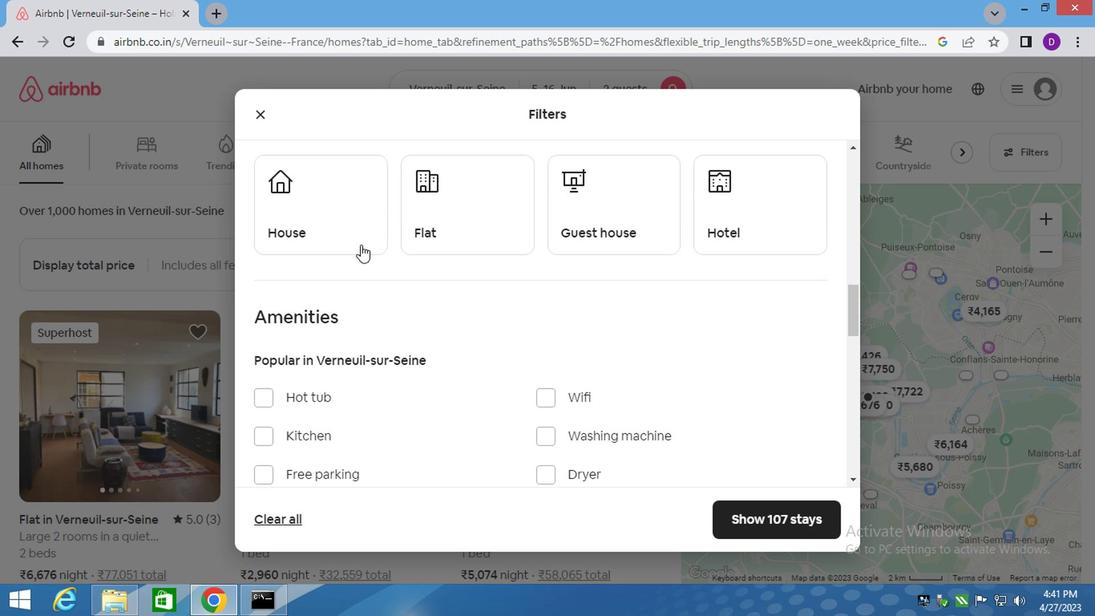 
Action: Mouse pressed left at (341, 177)
Screenshot: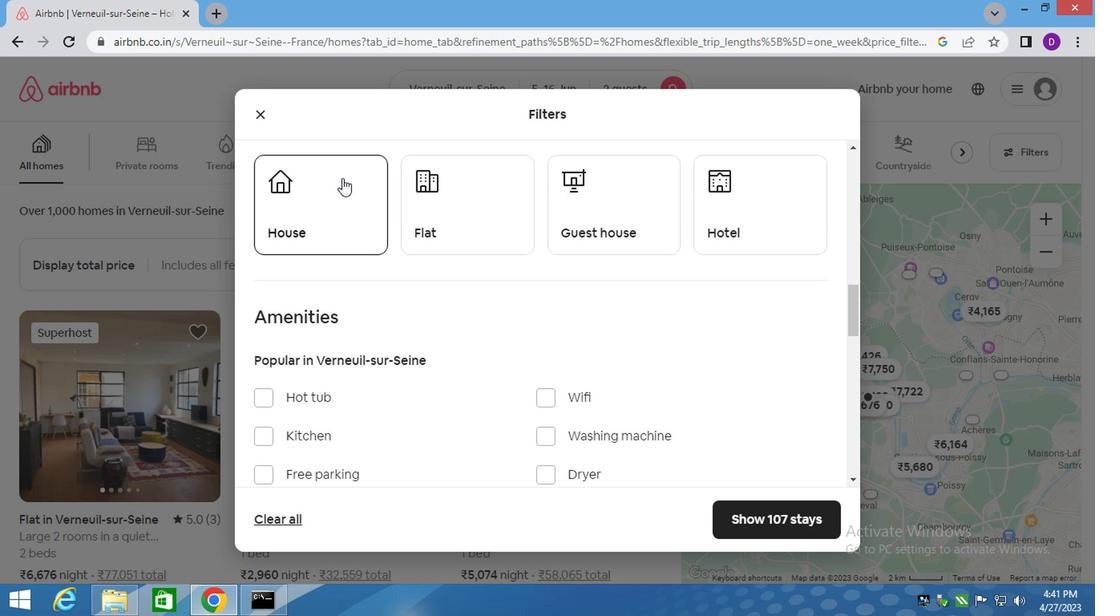 
Action: Mouse moved to (615, 197)
Screenshot: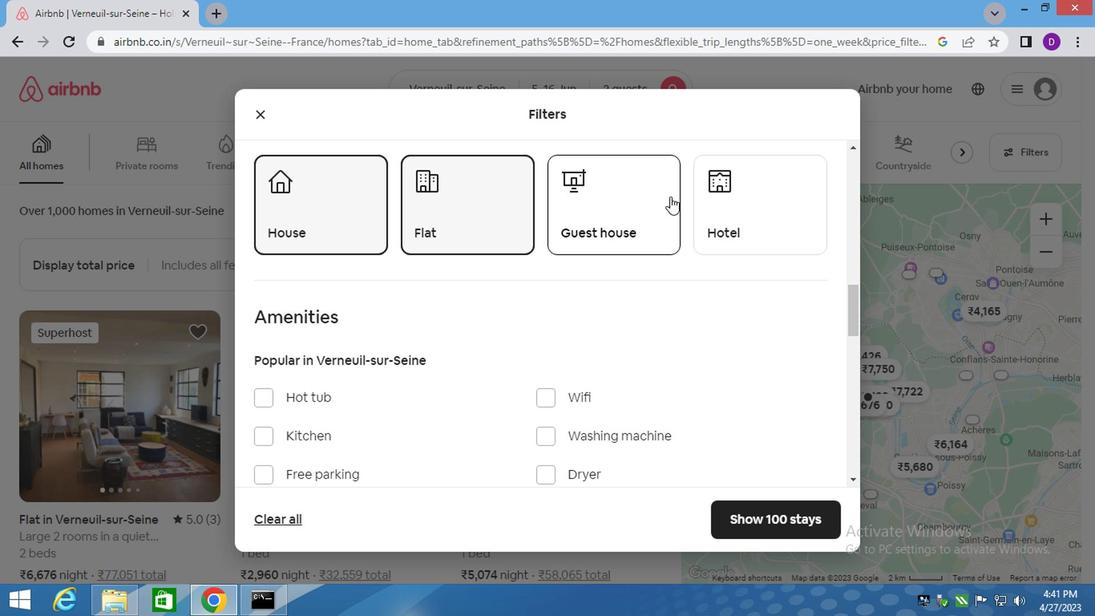 
Action: Mouse pressed left at (615, 197)
Screenshot: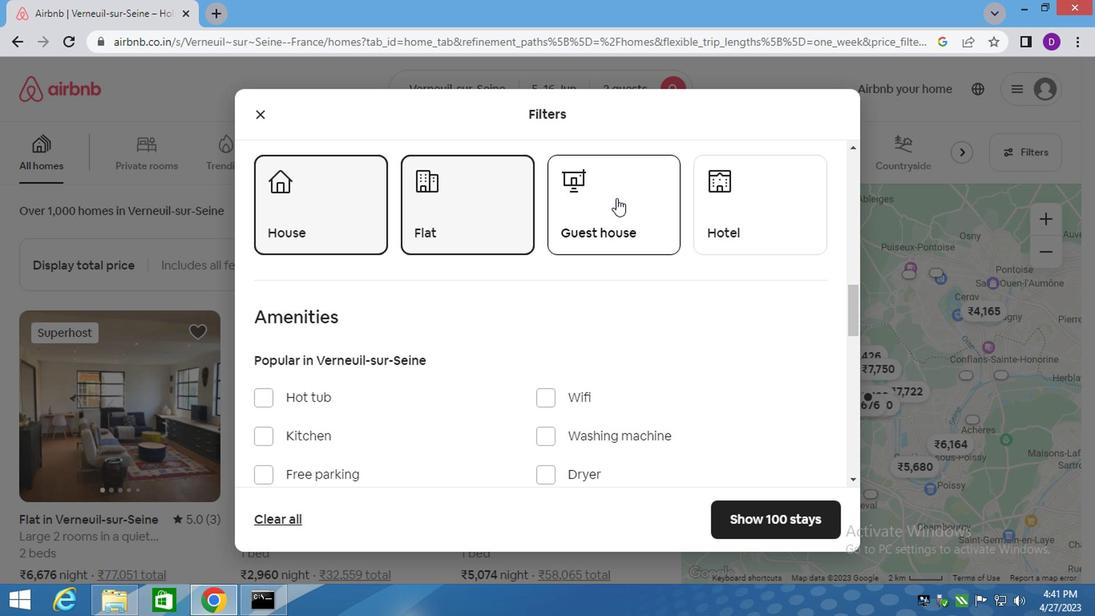 
Action: Mouse moved to (714, 208)
Screenshot: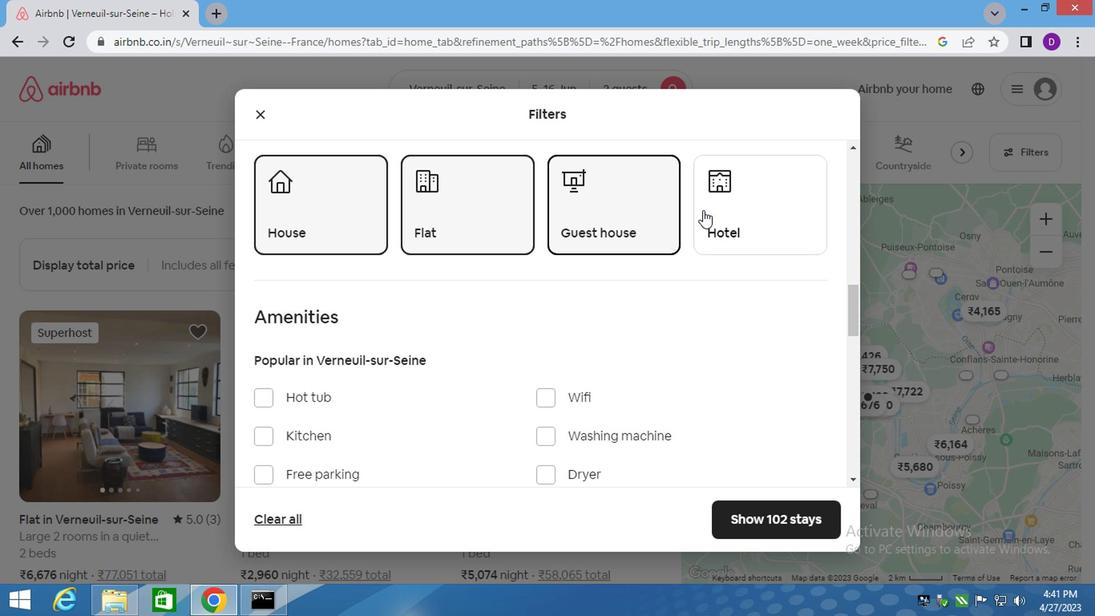 
Action: Mouse pressed left at (714, 208)
Screenshot: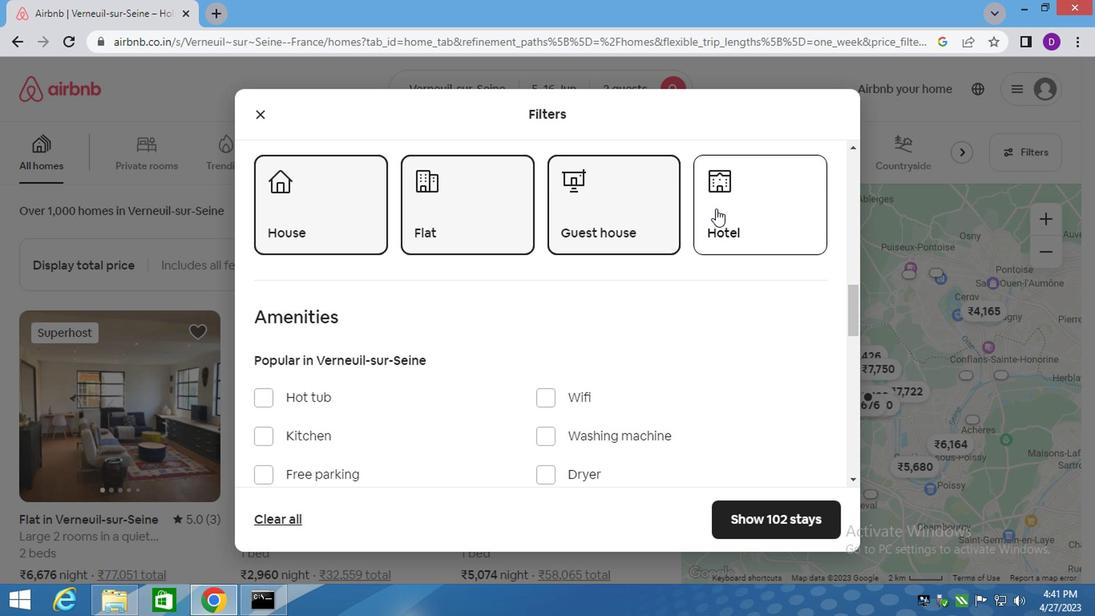
Action: Mouse moved to (585, 353)
Screenshot: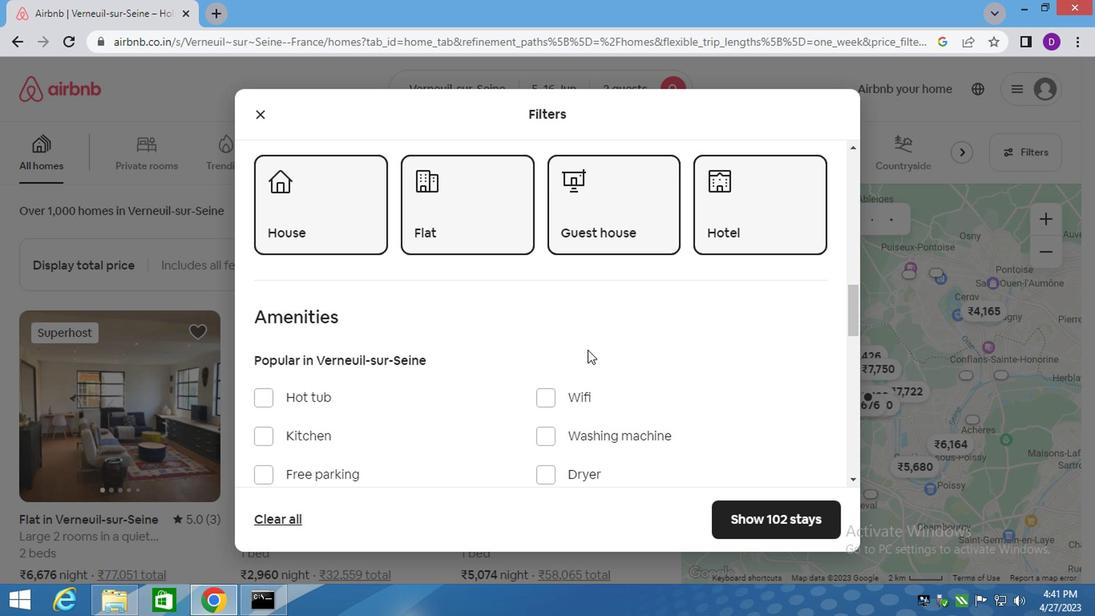 
Action: Mouse scrolled (585, 352) with delta (0, 0)
Screenshot: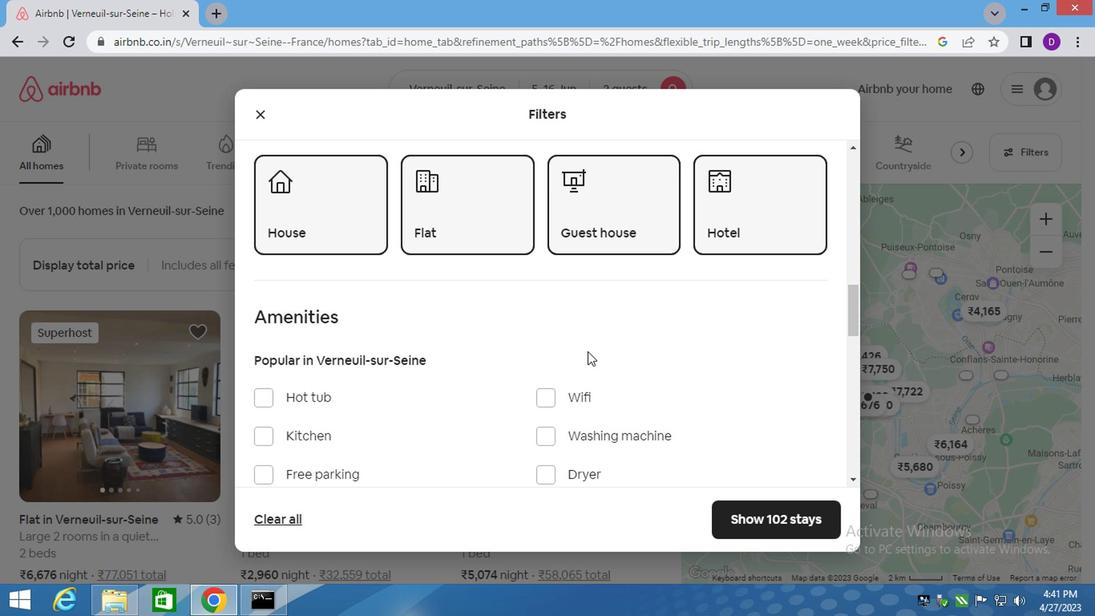 
Action: Mouse scrolled (585, 352) with delta (0, 0)
Screenshot: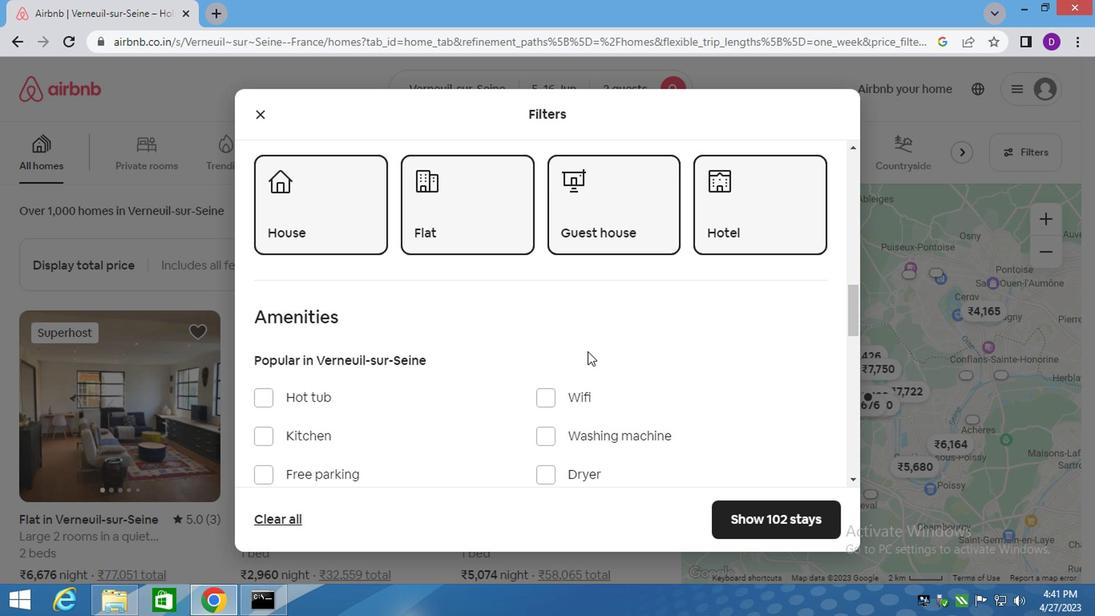
Action: Mouse scrolled (585, 352) with delta (0, 0)
Screenshot: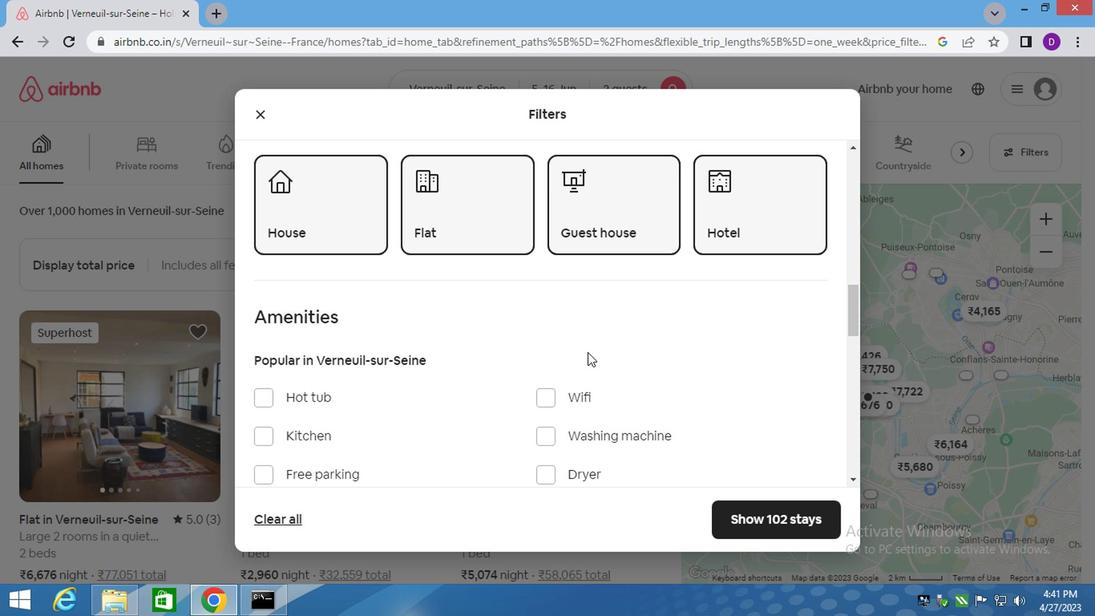 
Action: Mouse scrolled (585, 352) with delta (0, 0)
Screenshot: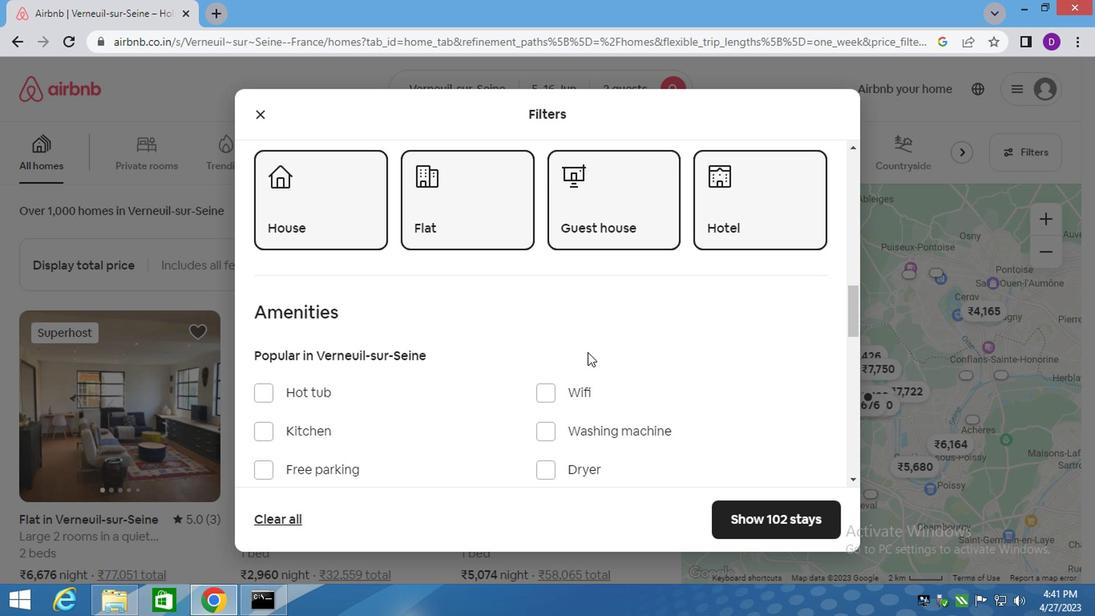 
Action: Mouse moved to (797, 374)
Screenshot: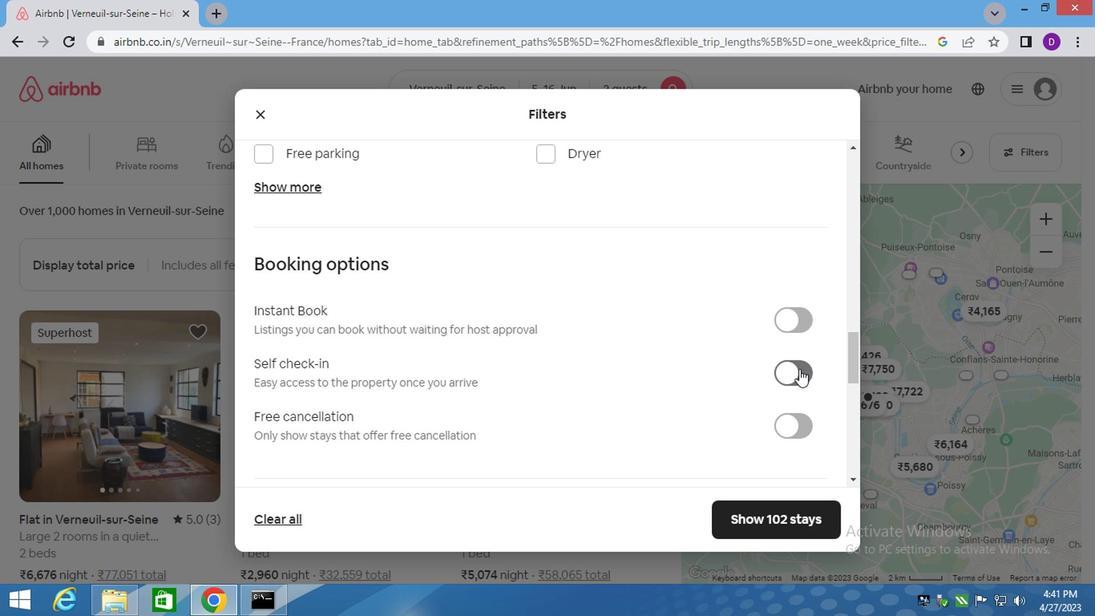 
Action: Mouse pressed left at (797, 374)
Screenshot: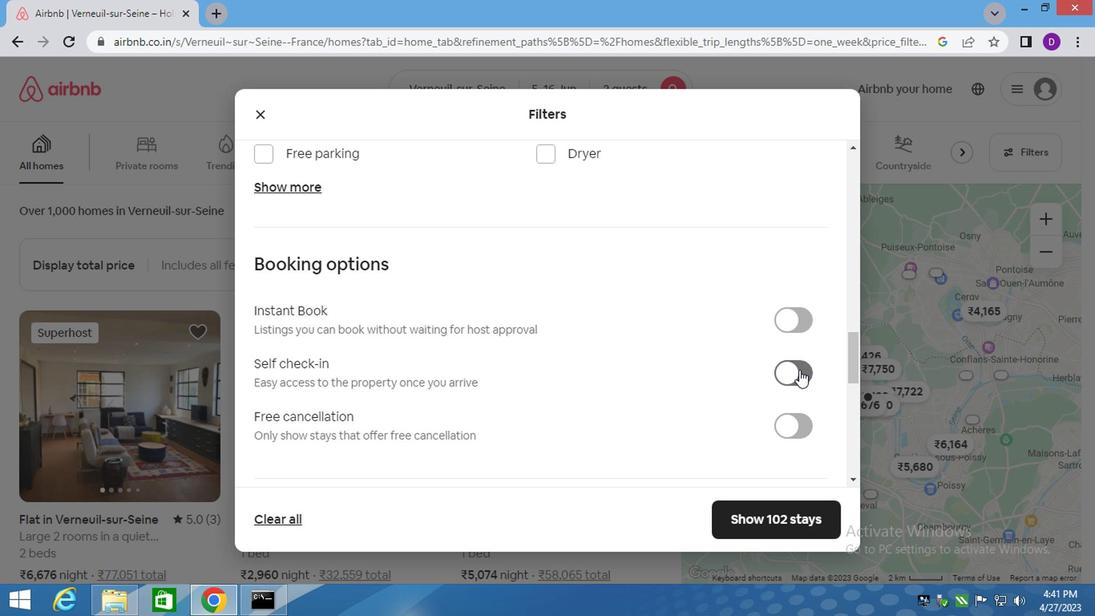 
Action: Mouse moved to (662, 325)
Screenshot: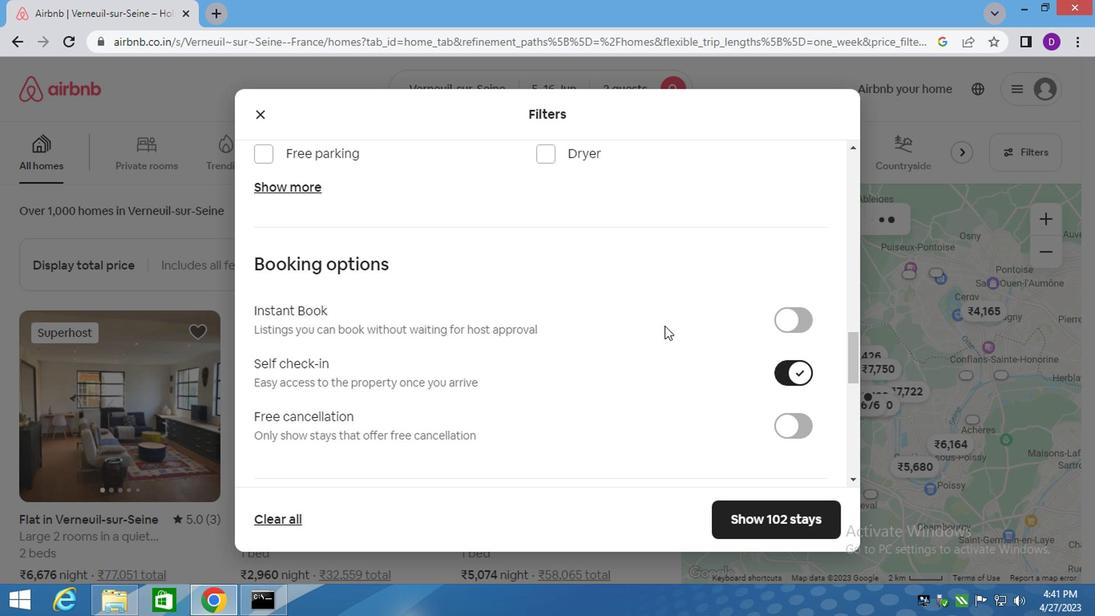 
Action: Mouse scrolled (662, 324) with delta (0, -1)
Screenshot: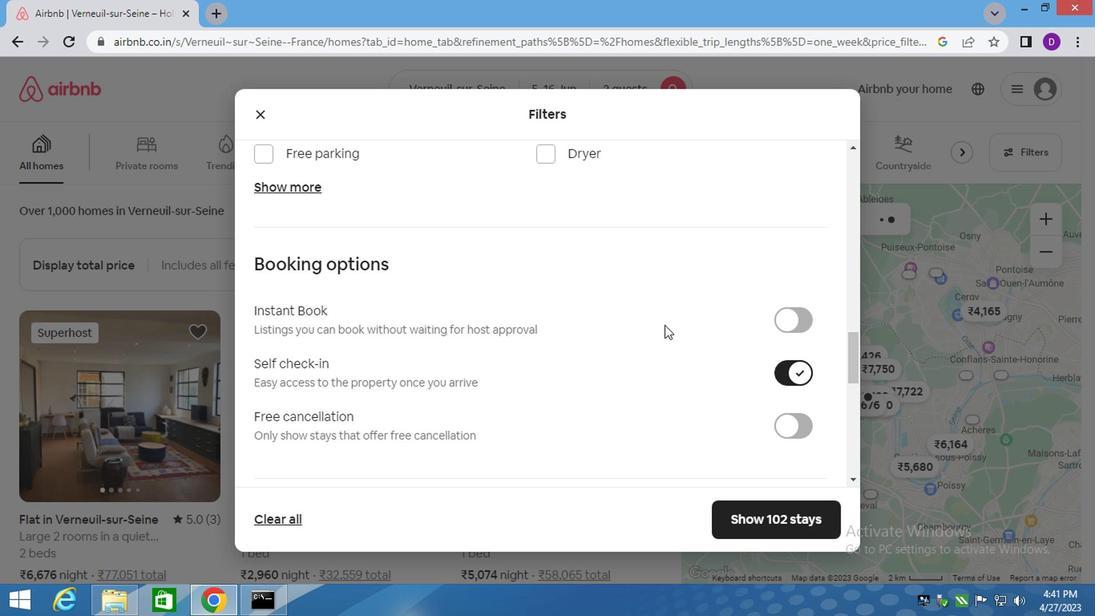 
Action: Mouse scrolled (662, 324) with delta (0, -1)
Screenshot: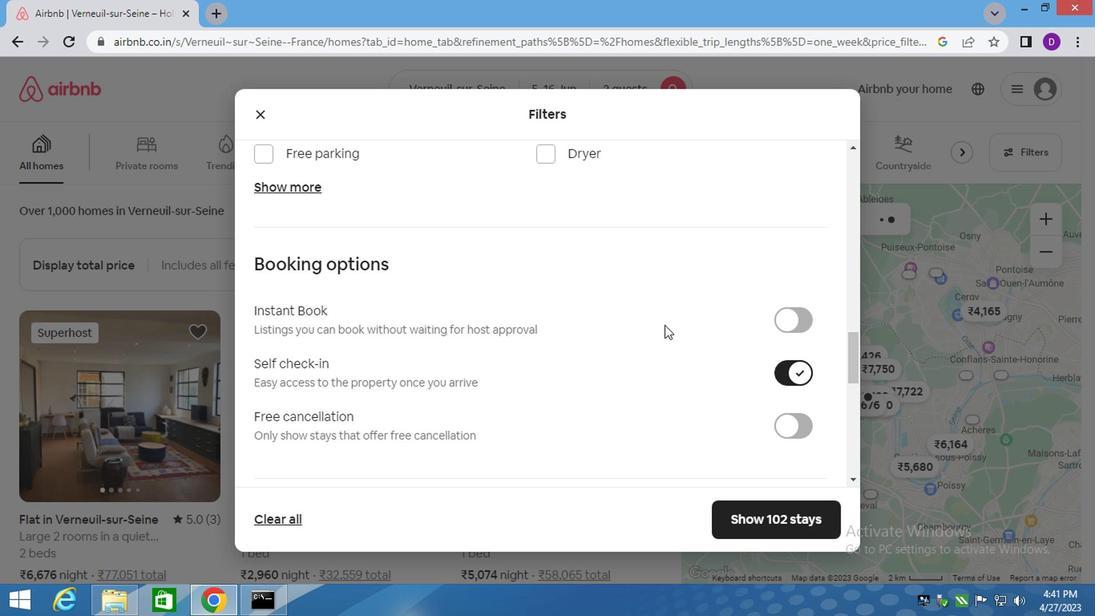 
Action: Mouse moved to (662, 325)
Screenshot: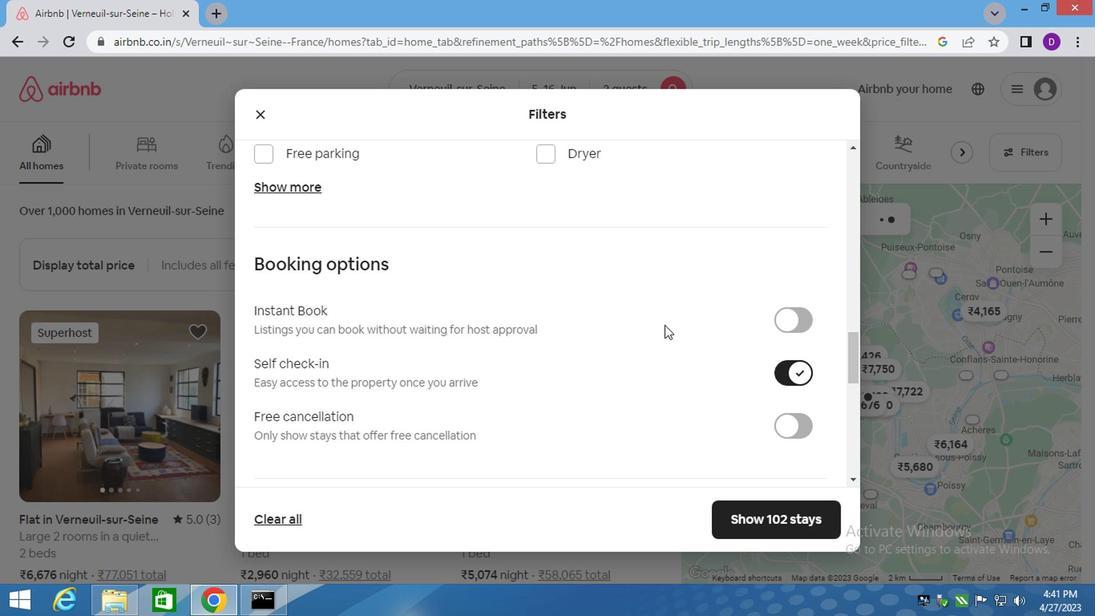 
Action: Mouse scrolled (662, 324) with delta (0, -1)
Screenshot: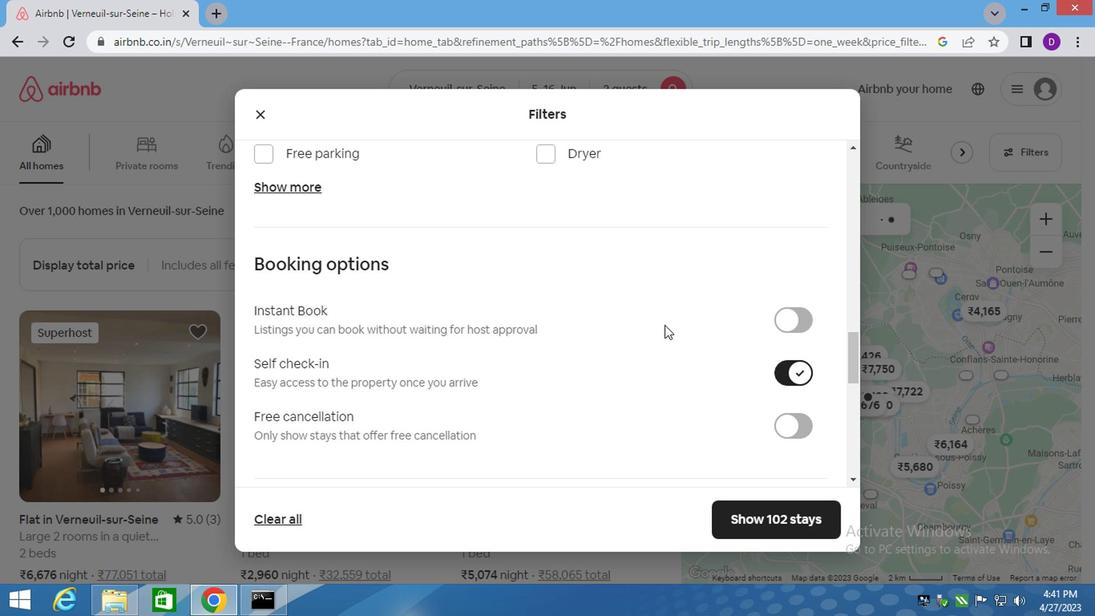
Action: Mouse moved to (644, 325)
Screenshot: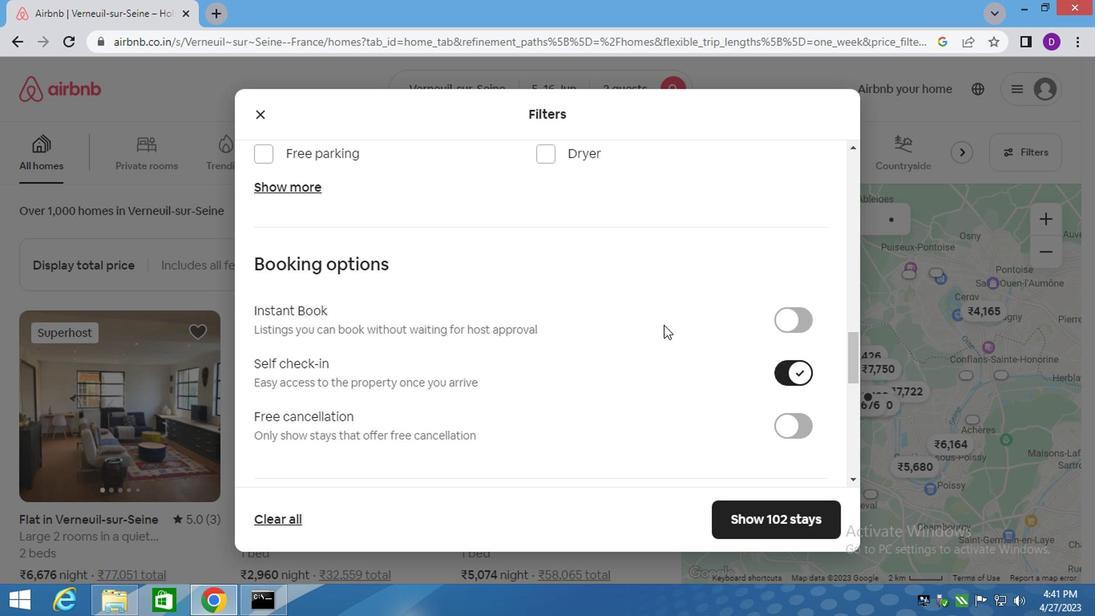 
Action: Mouse scrolled (656, 324) with delta (0, -1)
Screenshot: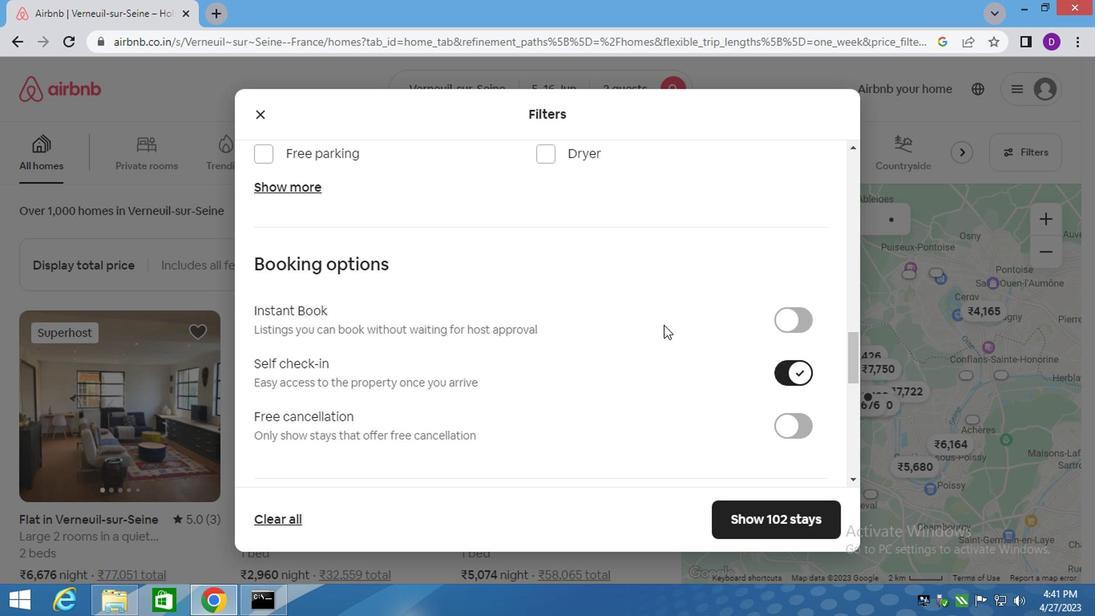 
Action: Mouse moved to (636, 325)
Screenshot: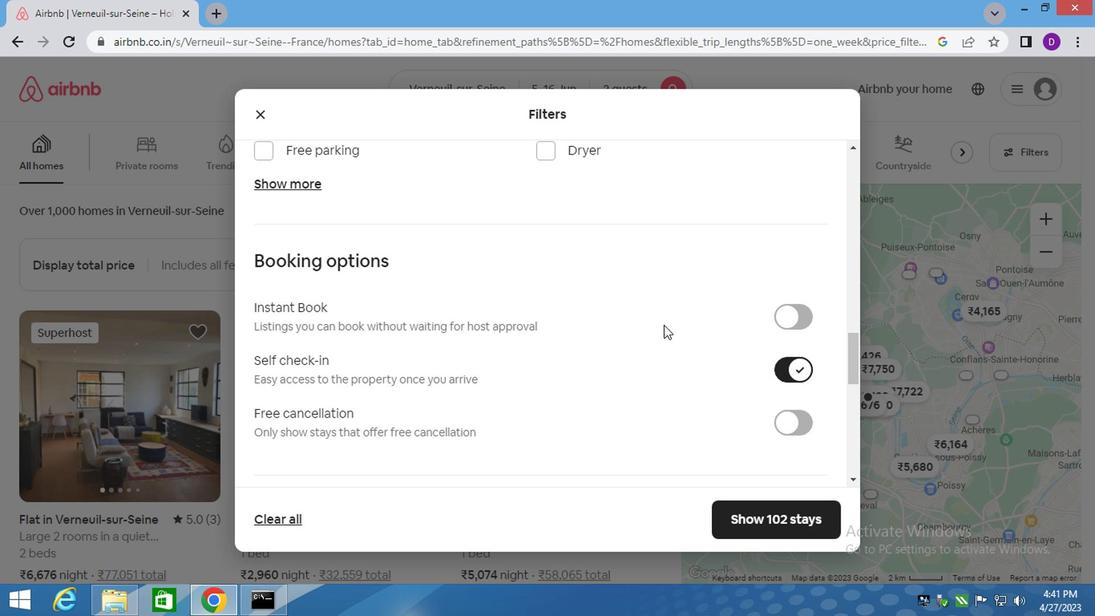 
Action: Mouse scrolled (642, 324) with delta (0, -1)
Screenshot: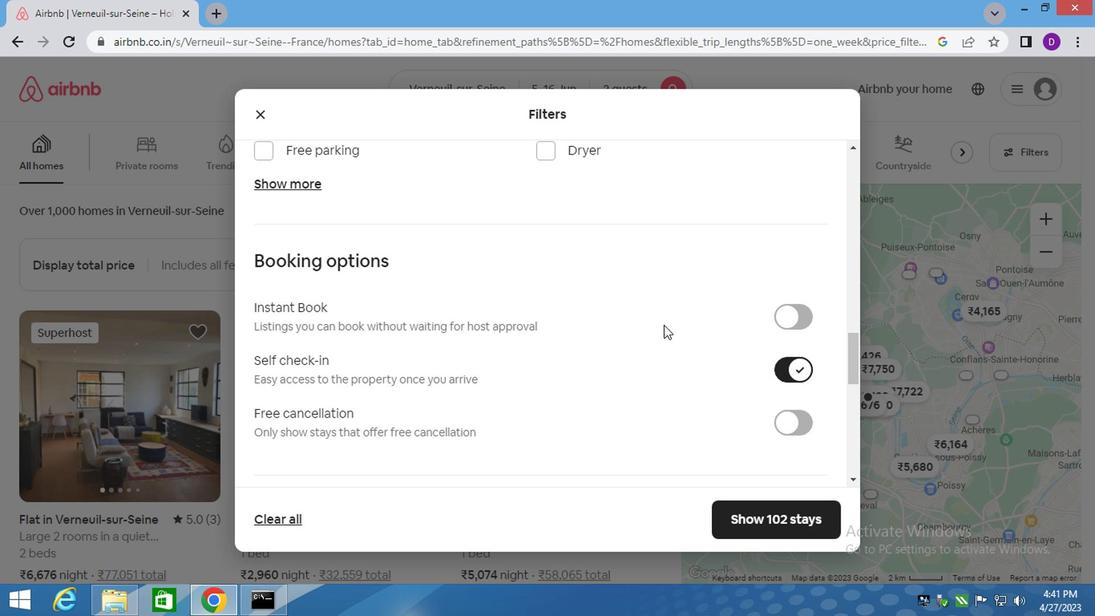 
Action: Mouse moved to (506, 347)
Screenshot: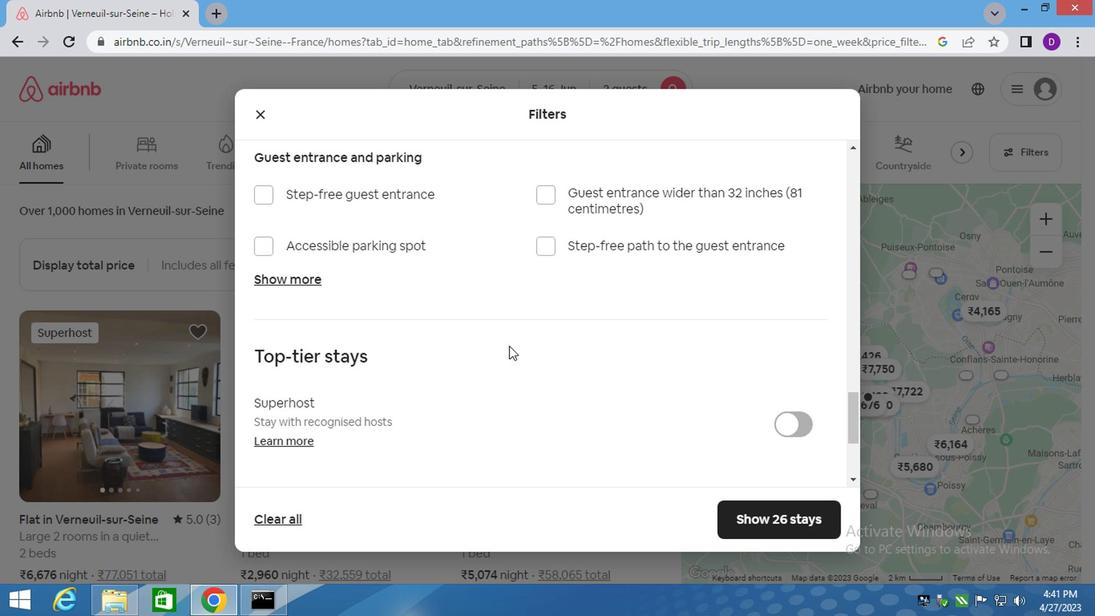 
Action: Mouse scrolled (506, 346) with delta (0, 0)
Screenshot: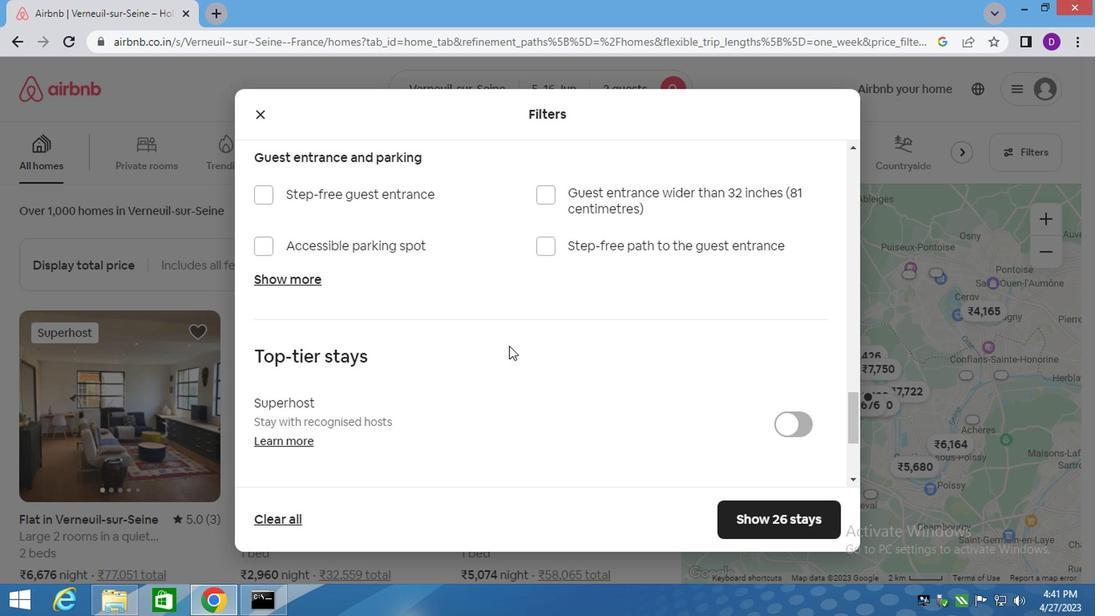 
Action: Mouse scrolled (506, 346) with delta (0, 0)
Screenshot: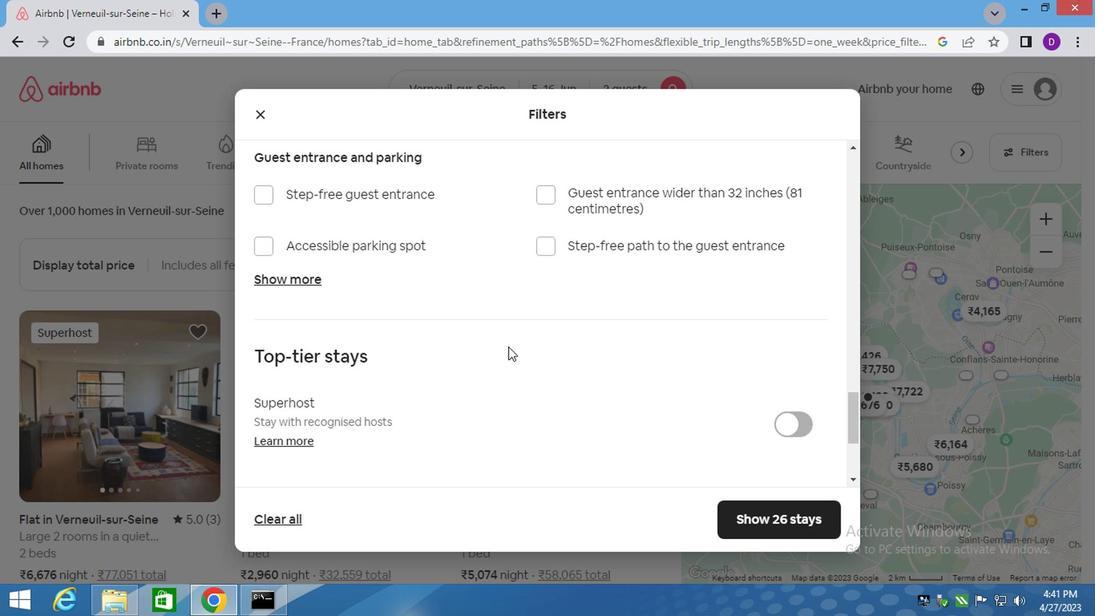 
Action: Mouse scrolled (506, 346) with delta (0, 0)
Screenshot: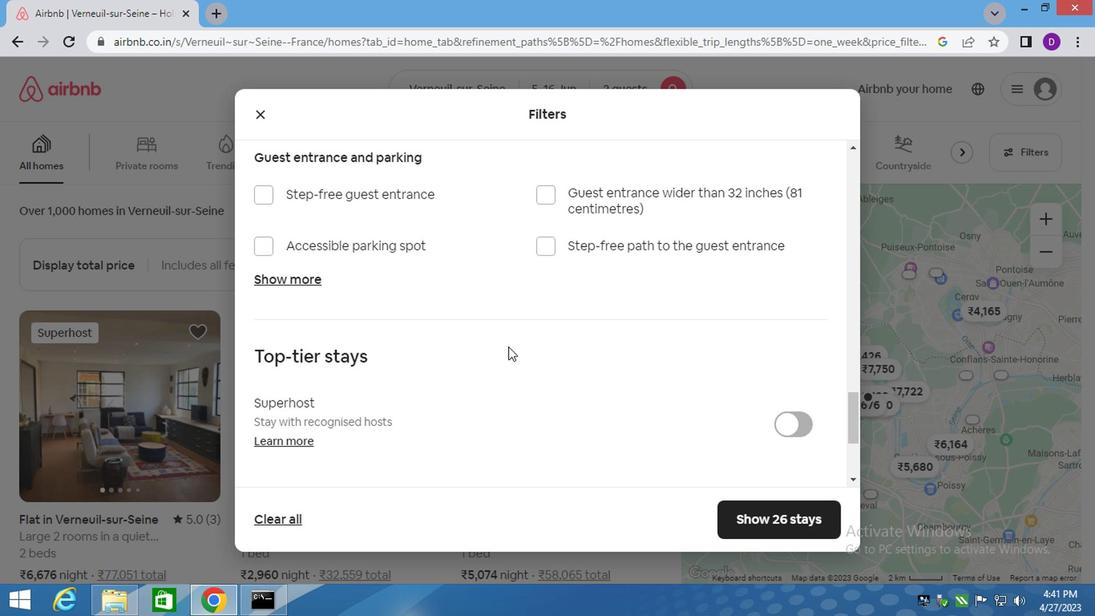 
Action: Mouse moved to (300, 366)
Screenshot: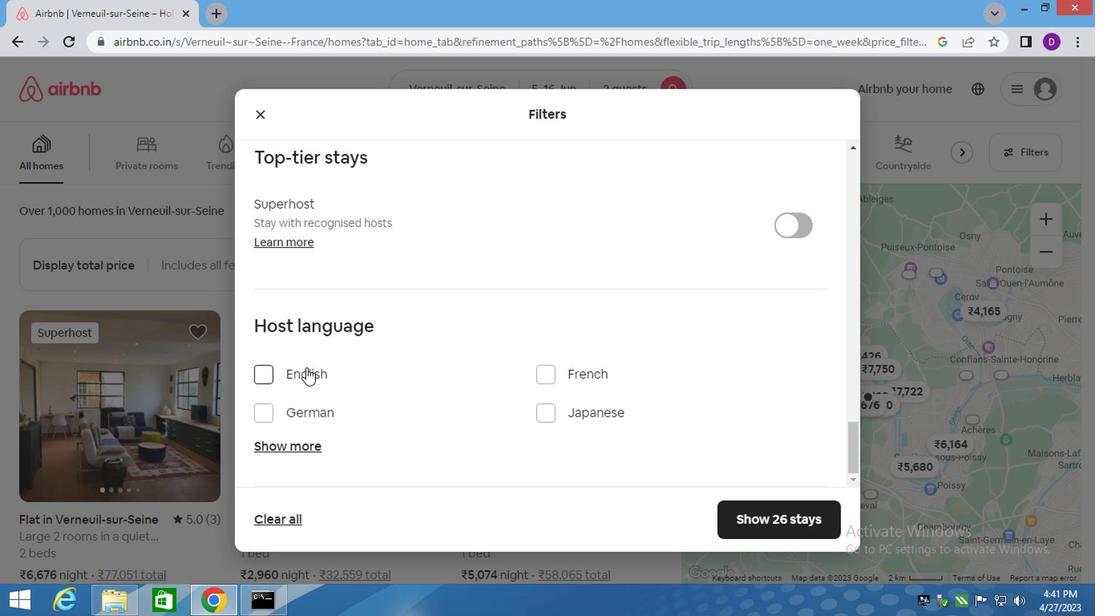 
Action: Mouse pressed left at (300, 366)
Screenshot: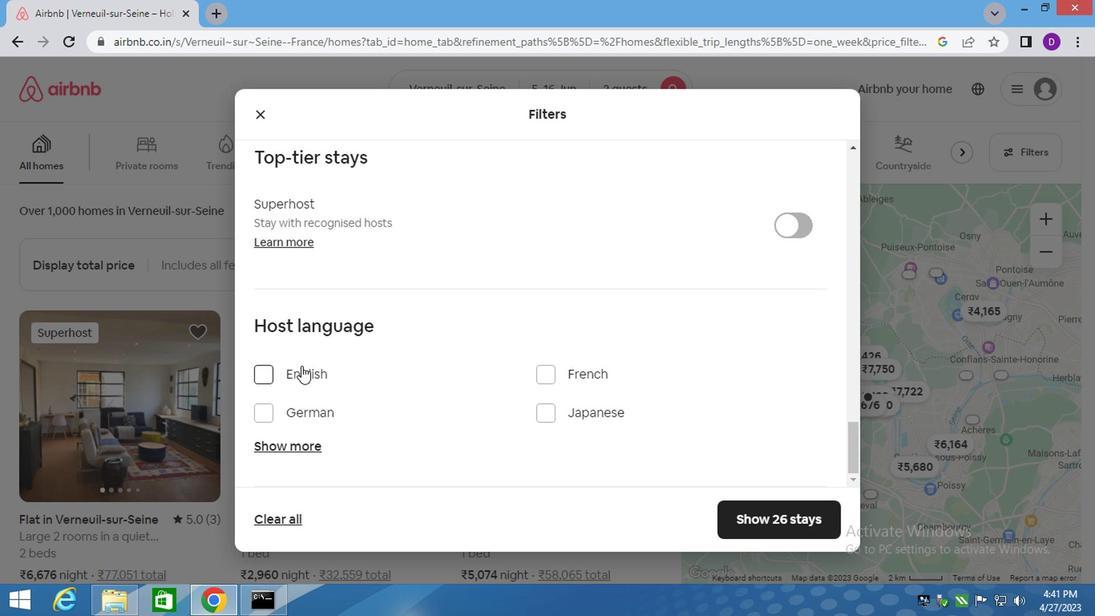 
Action: Mouse moved to (696, 446)
Screenshot: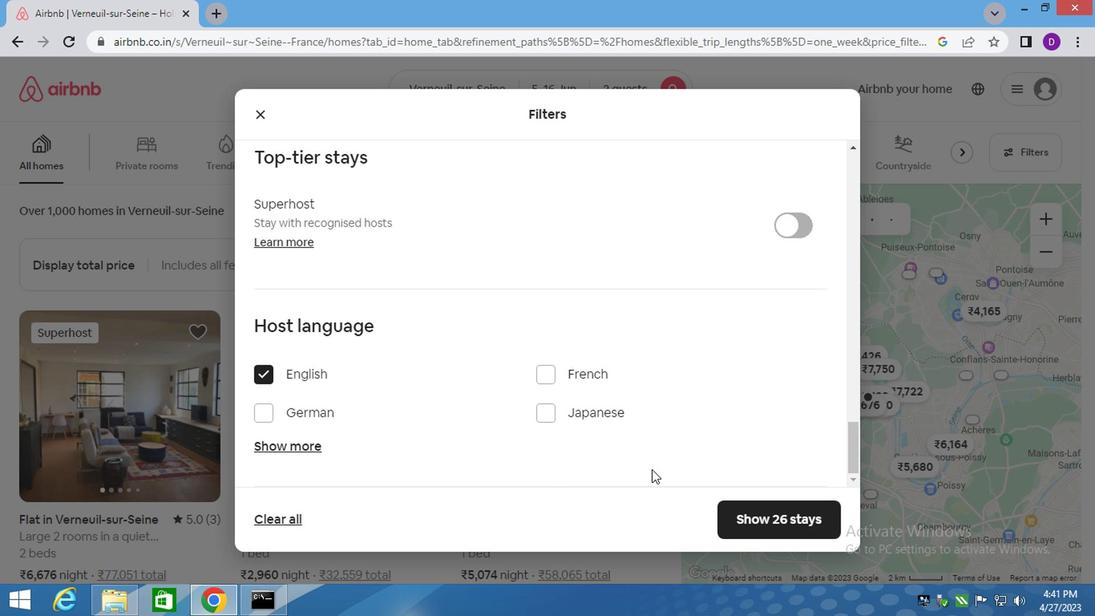 
Action: Mouse scrolled (696, 445) with delta (0, 0)
Screenshot: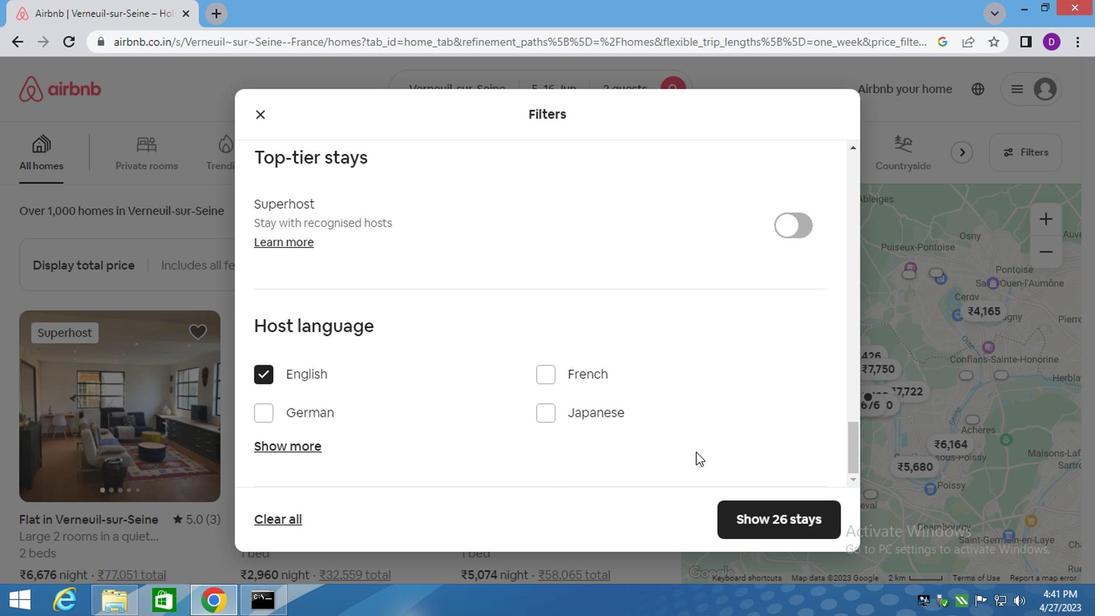 
Action: Mouse moved to (697, 444)
Screenshot: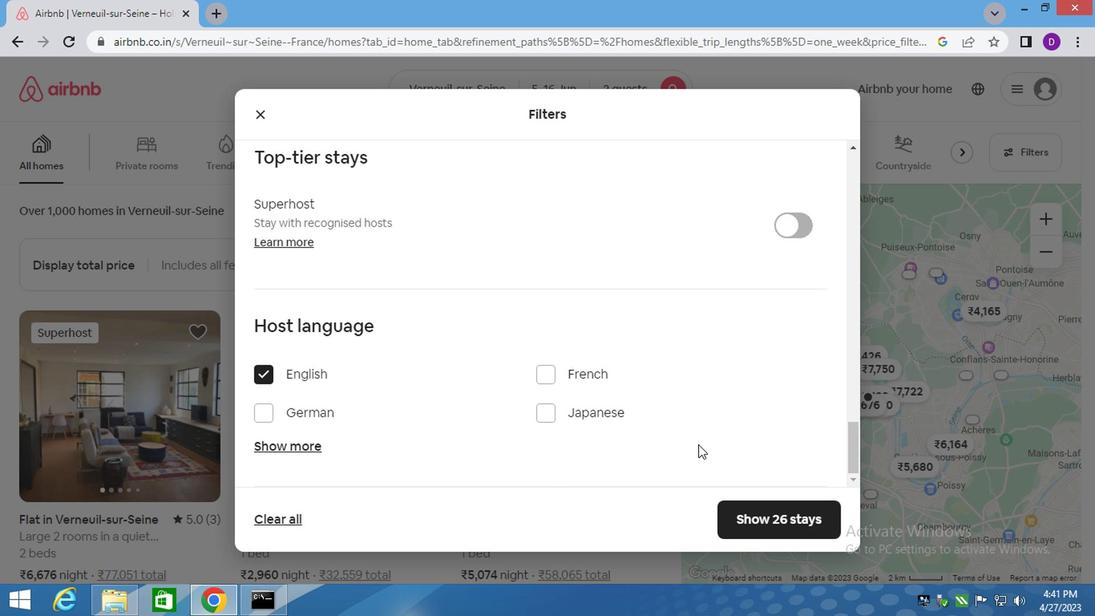 
Action: Mouse scrolled (697, 443) with delta (0, 0)
Screenshot: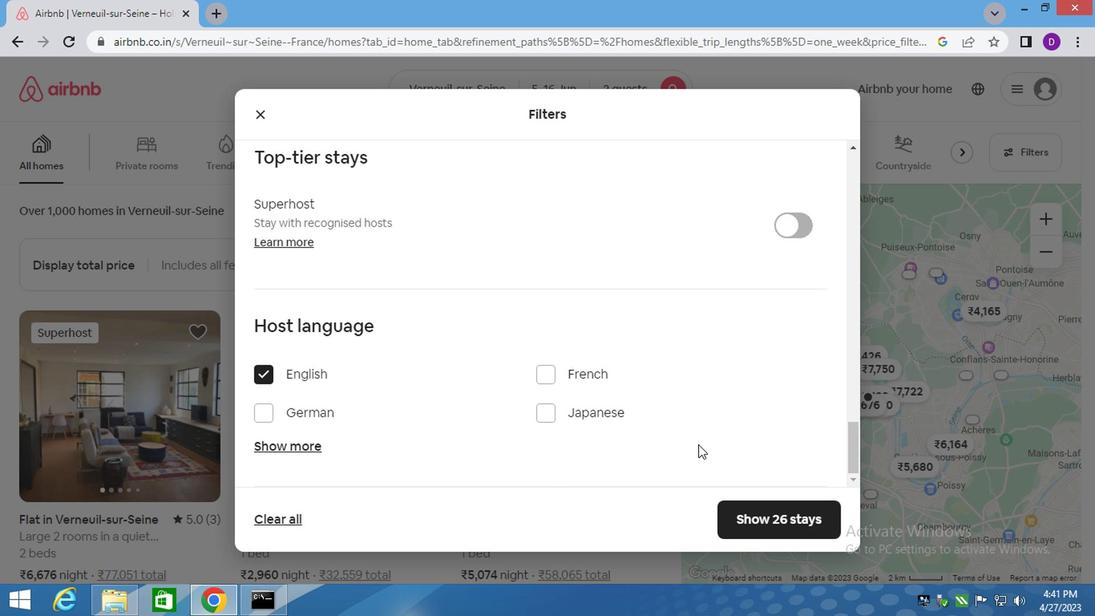 
Action: Mouse moved to (704, 444)
Screenshot: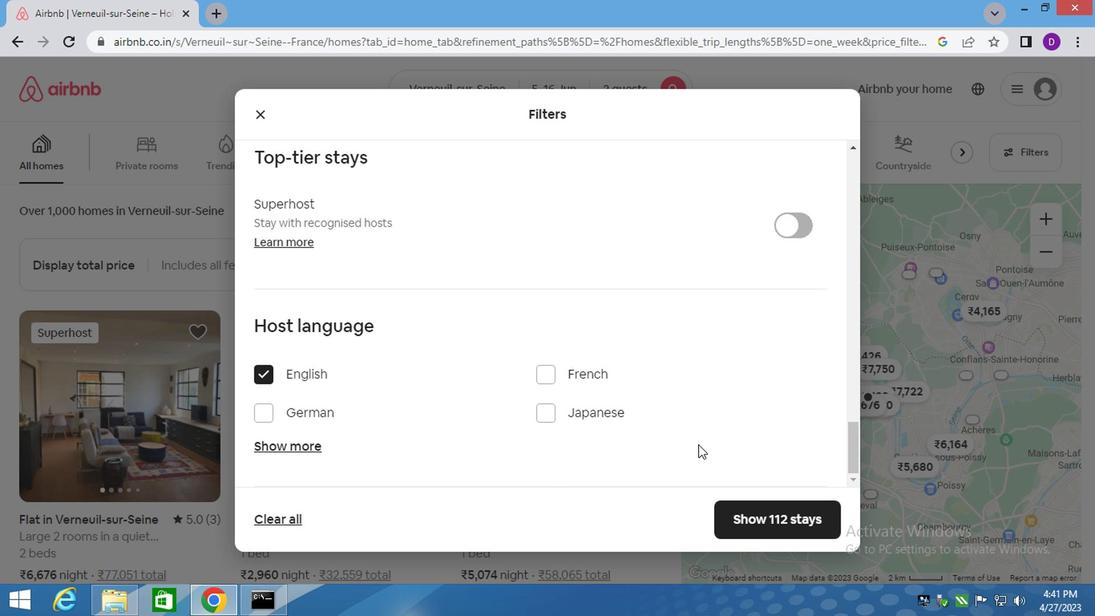 
Action: Mouse scrolled (704, 443) with delta (0, 0)
Screenshot: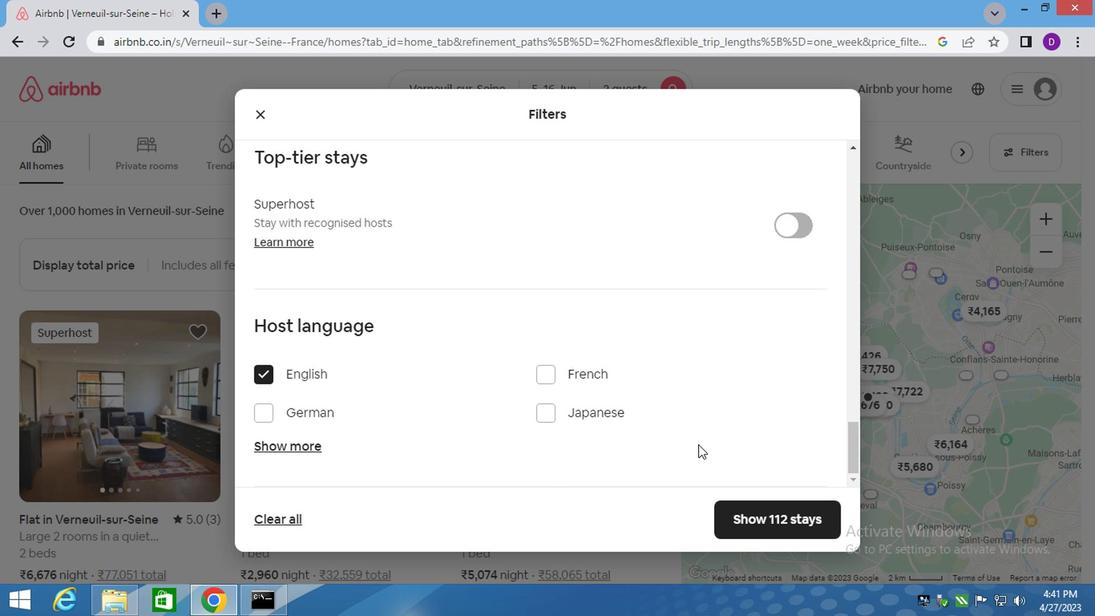 
Action: Mouse moved to (740, 528)
Screenshot: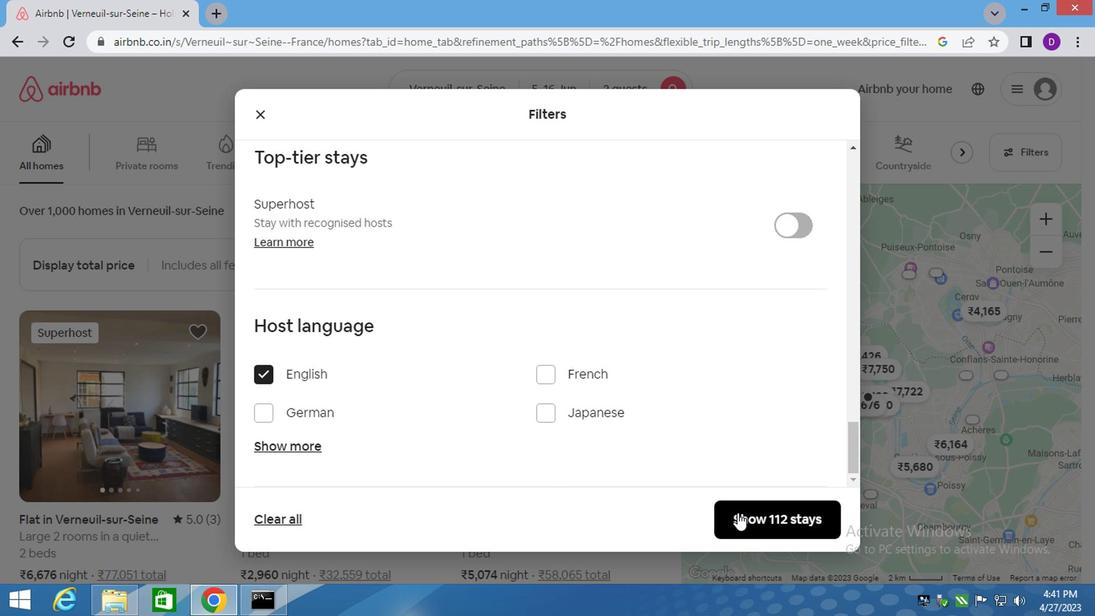 
Action: Mouse pressed left at (740, 528)
Screenshot: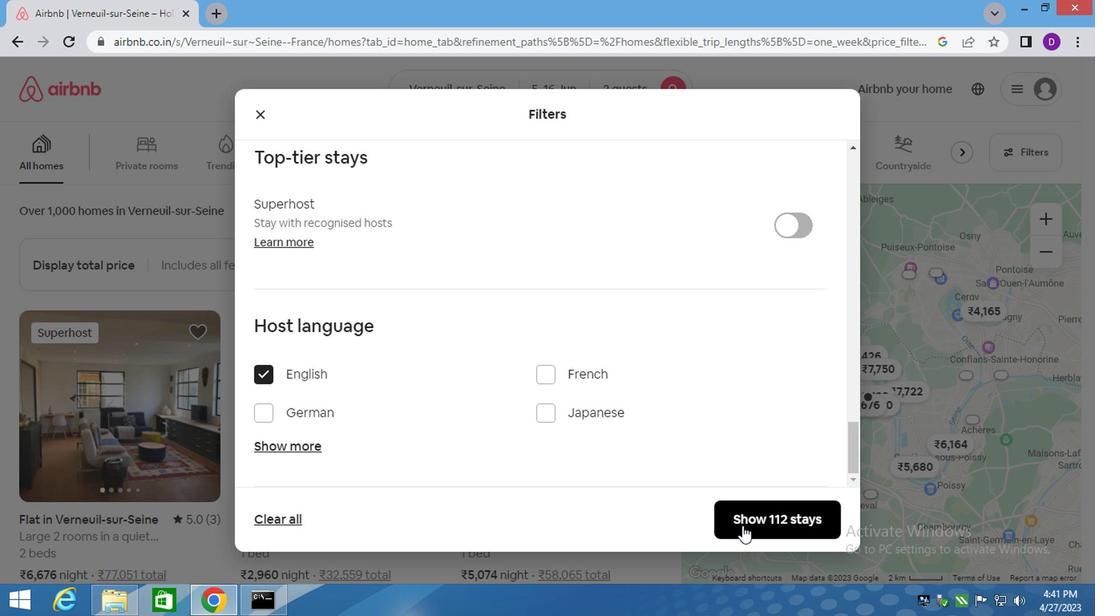 
